 Task: Add Attachment from computer to Card Card0000000077 in Board Board0000000020 in Workspace WS0000000007 in Trello. Add Cover Purple to Card Card0000000077 in Board Board0000000020 in Workspace WS0000000007 in Trello. Add "Move Card To …" Button titled Button0000000077 to "top" of the list "To Do" to Card Card0000000077 in Board Board0000000020 in Workspace WS0000000007 in Trello. Add Description DS0000000077 to Card Card0000000077 in Board Board0000000020 in Workspace WS0000000007 in Trello. Add Comment CM0000000077 to Card Card0000000077 in Board Board0000000020 in Workspace WS0000000007 in Trello
Action: Mouse moved to (574, 57)
Screenshot: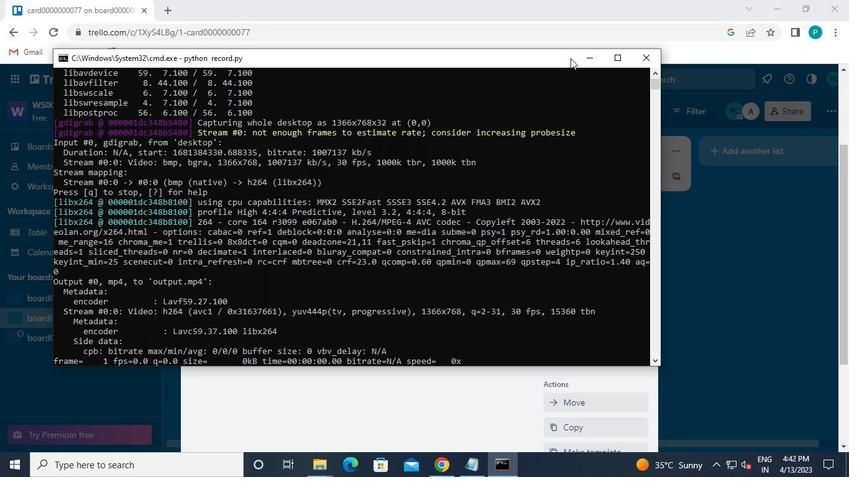 
Action: Mouse pressed left at (574, 57)
Screenshot: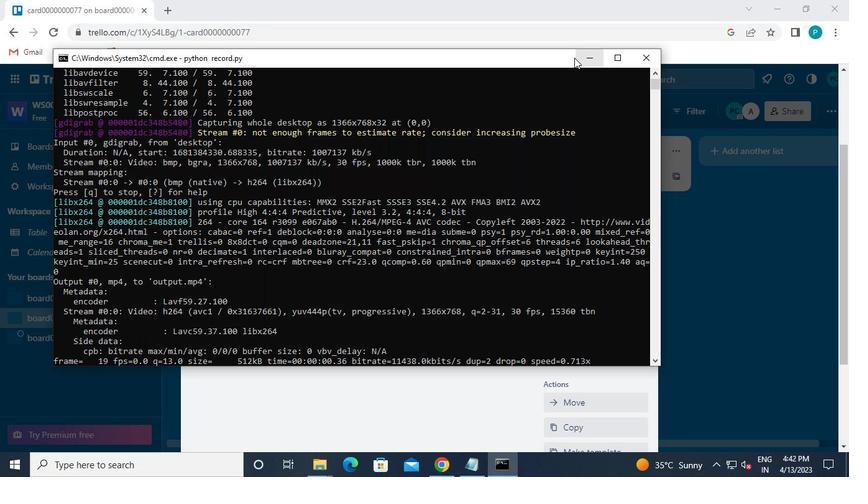 
Action: Mouse moved to (565, 192)
Screenshot: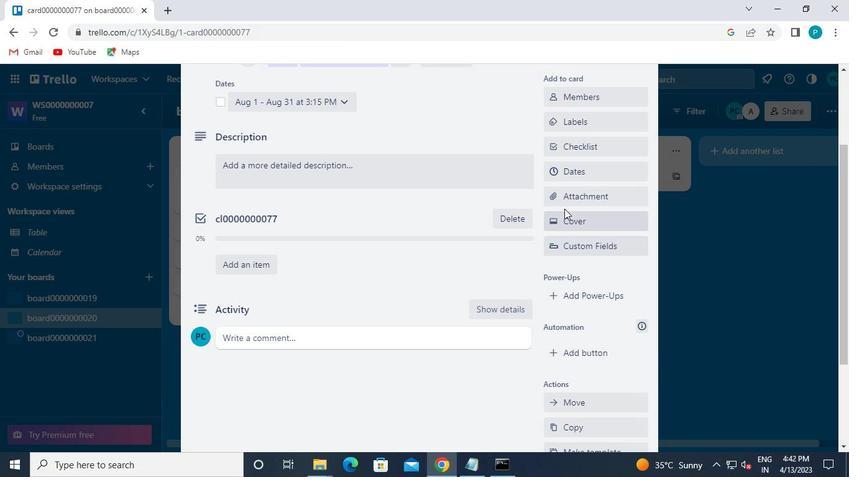 
Action: Mouse pressed left at (565, 192)
Screenshot: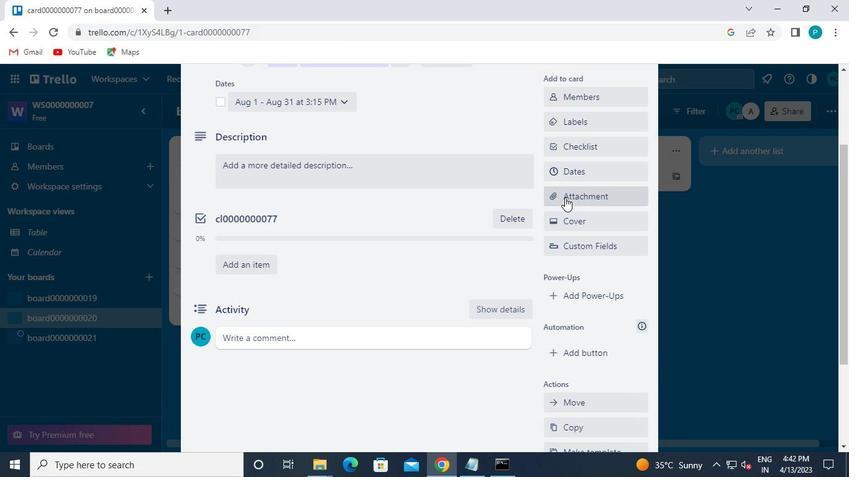 
Action: Mouse moved to (561, 134)
Screenshot: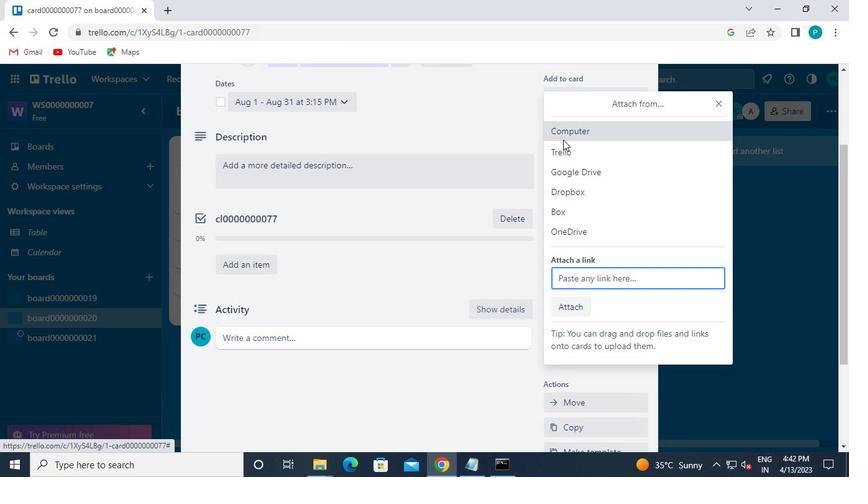
Action: Mouse pressed left at (561, 134)
Screenshot: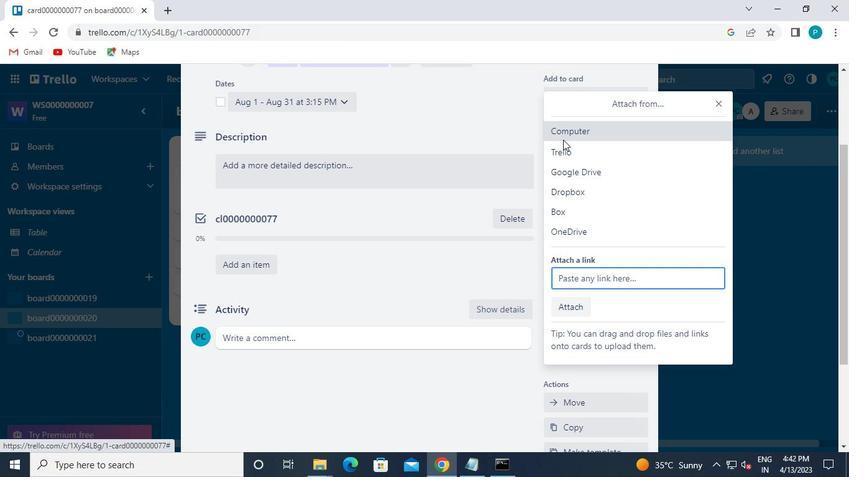 
Action: Mouse moved to (160, 92)
Screenshot: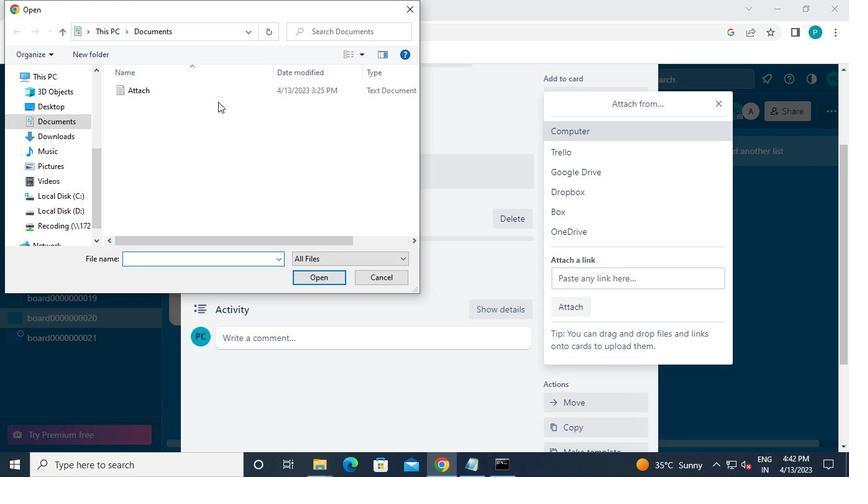 
Action: Mouse pressed left at (160, 92)
Screenshot: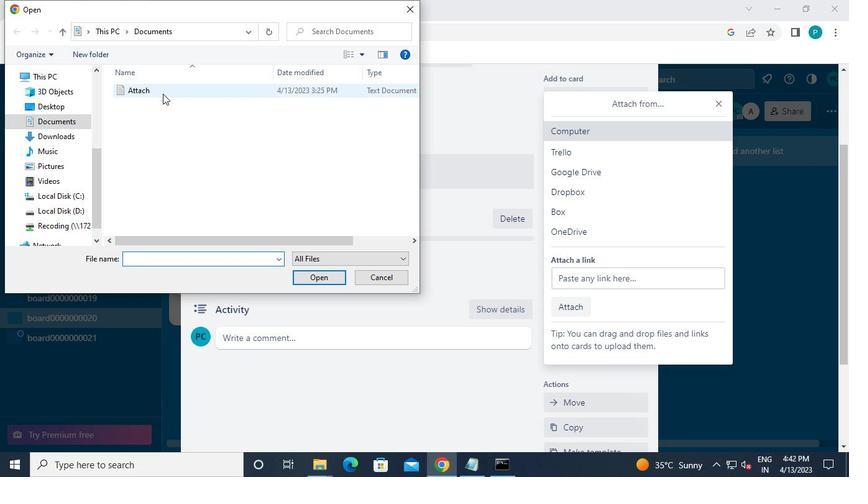
Action: Mouse moved to (332, 280)
Screenshot: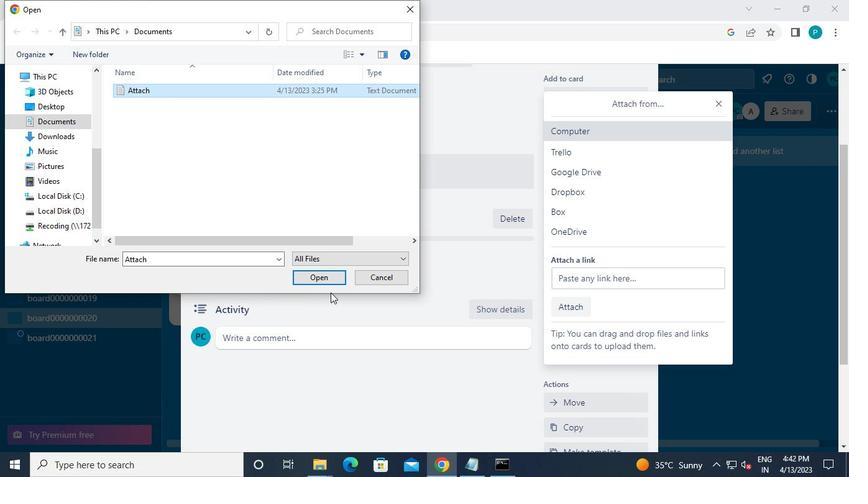 
Action: Mouse pressed left at (332, 280)
Screenshot: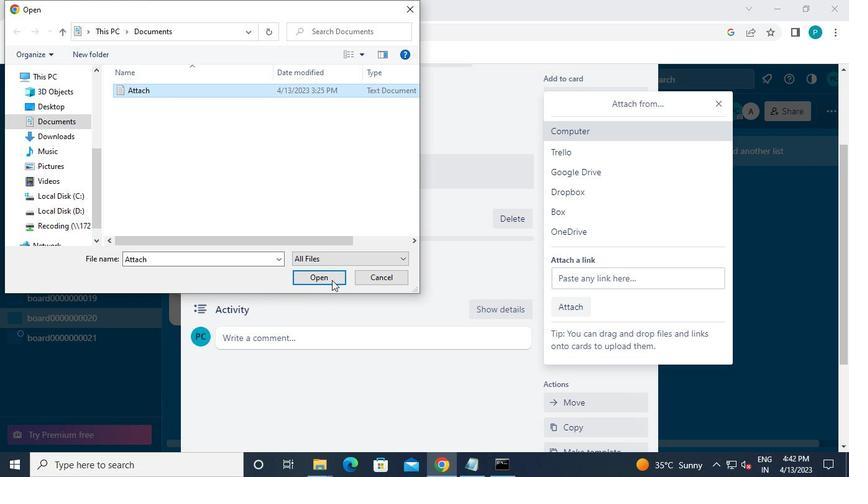 
Action: Mouse moved to (568, 218)
Screenshot: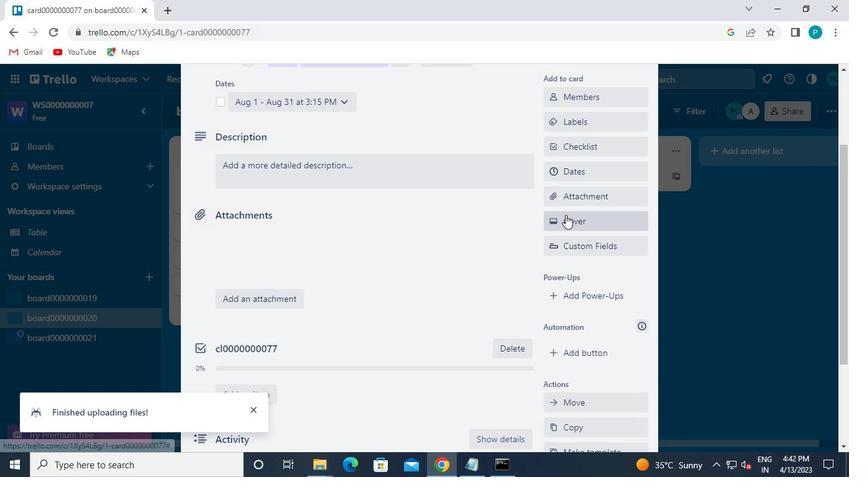 
Action: Mouse pressed left at (568, 218)
Screenshot: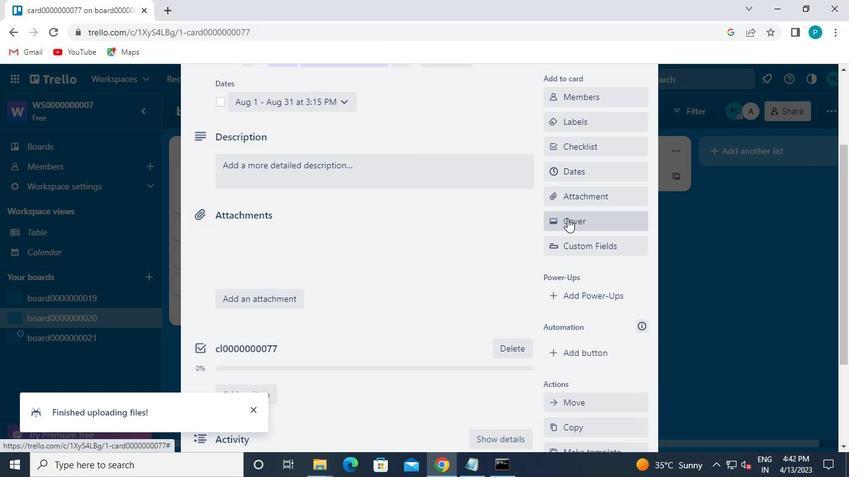 
Action: Mouse moved to (702, 217)
Screenshot: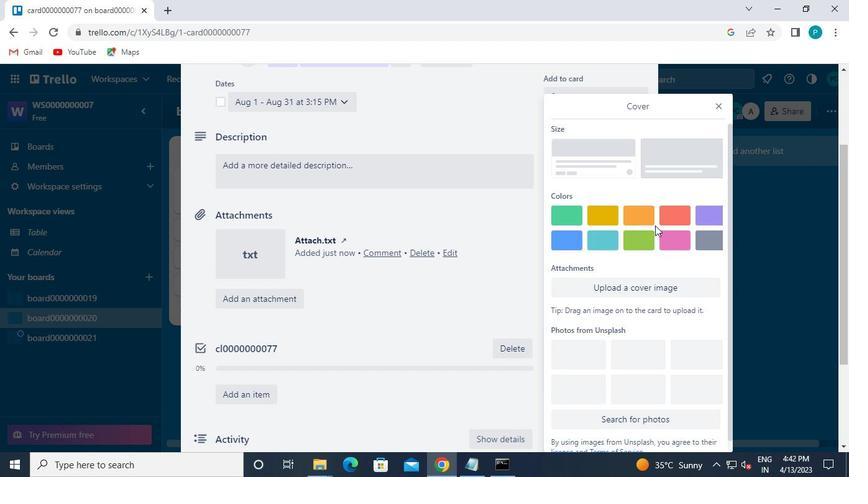 
Action: Mouse pressed left at (702, 217)
Screenshot: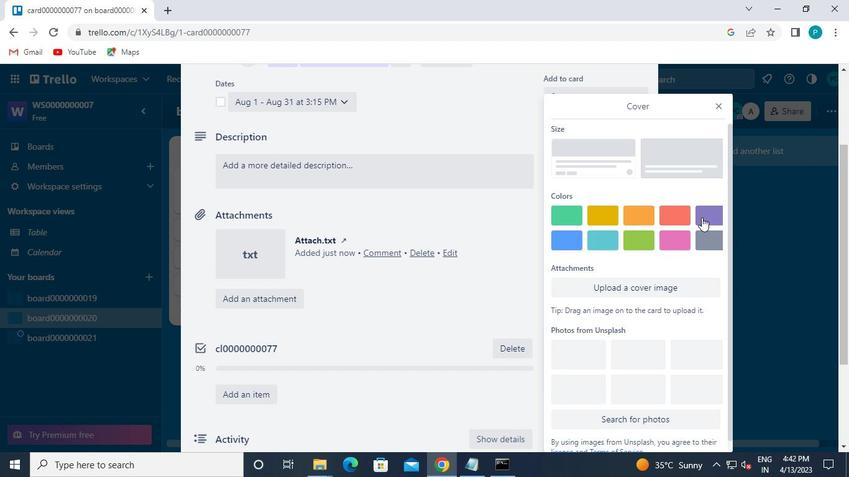 
Action: Mouse moved to (713, 108)
Screenshot: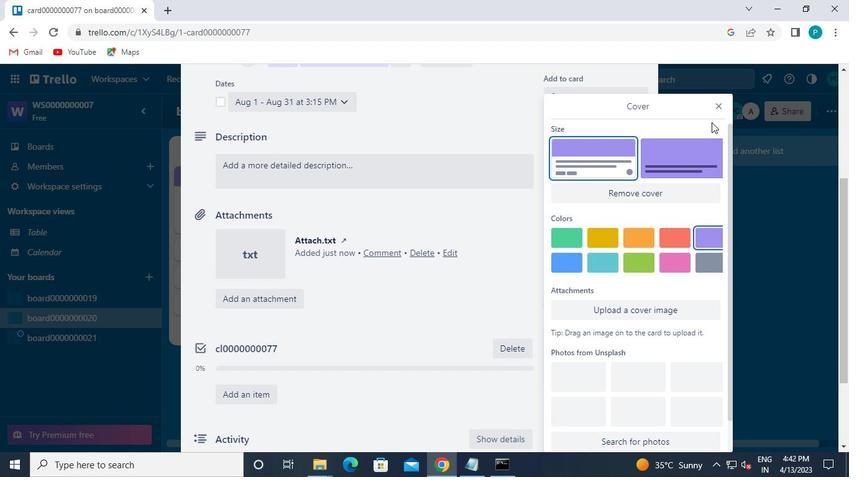 
Action: Mouse pressed left at (713, 108)
Screenshot: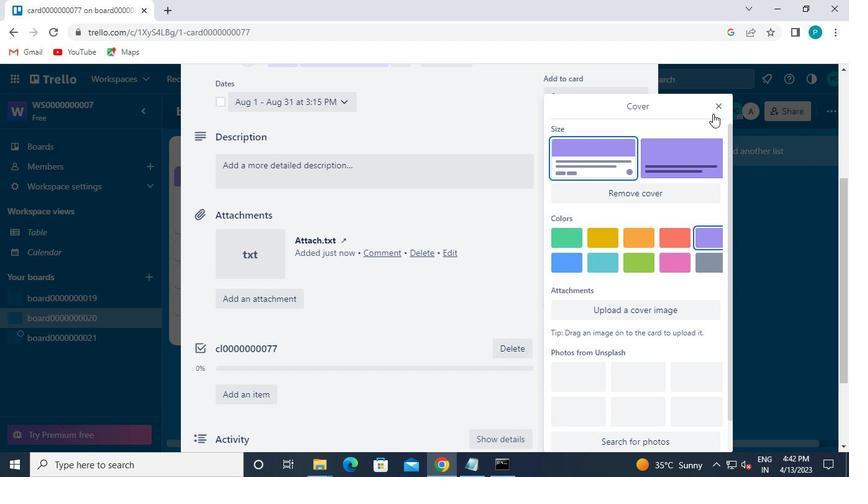 
Action: Mouse moved to (569, 325)
Screenshot: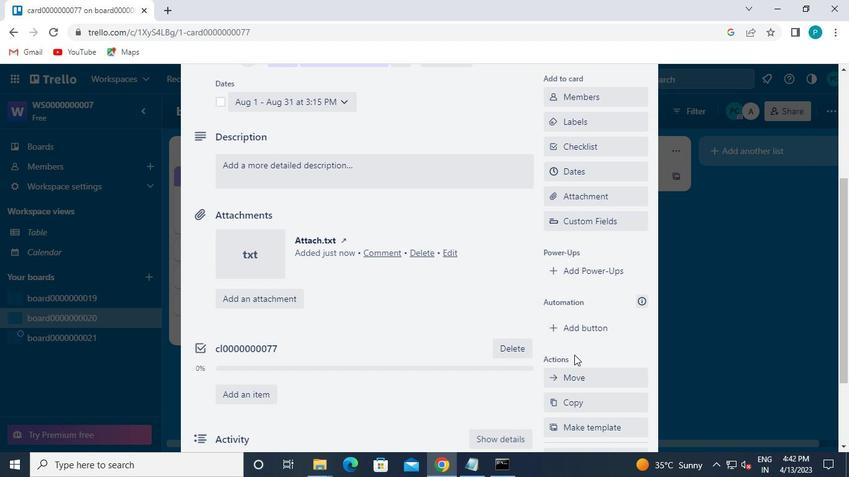 
Action: Mouse pressed left at (569, 325)
Screenshot: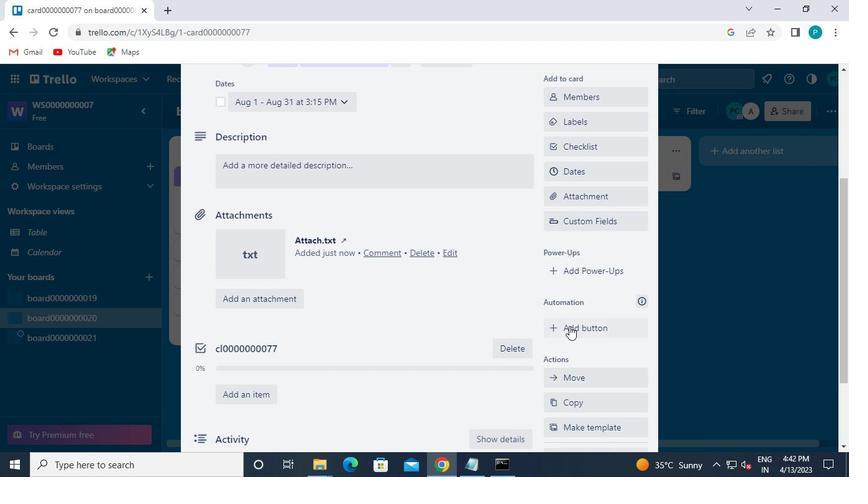 
Action: Mouse moved to (584, 158)
Screenshot: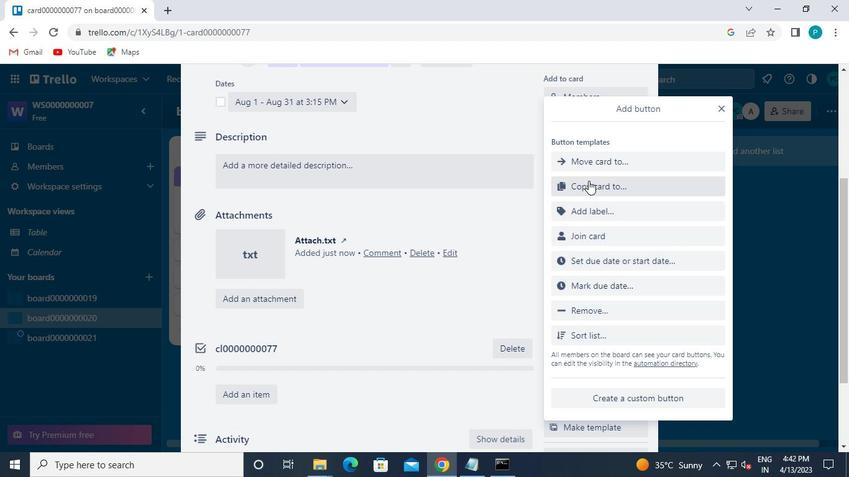 
Action: Mouse pressed left at (584, 158)
Screenshot: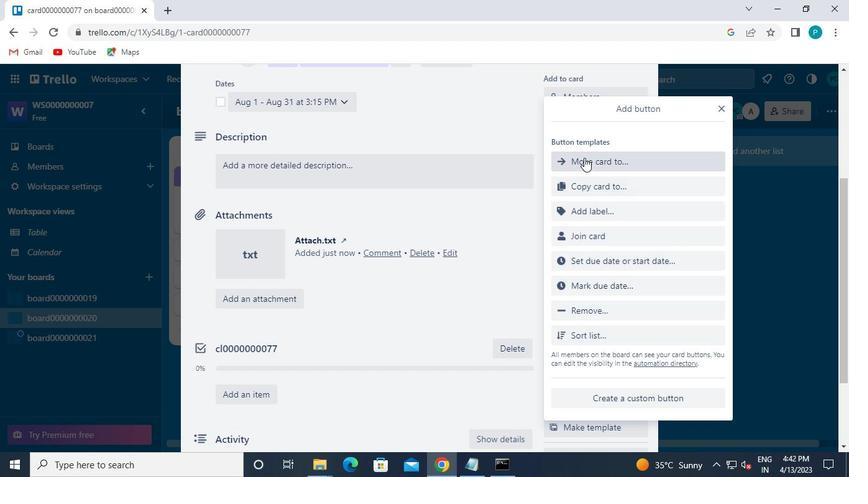 
Action: Mouse moved to (591, 159)
Screenshot: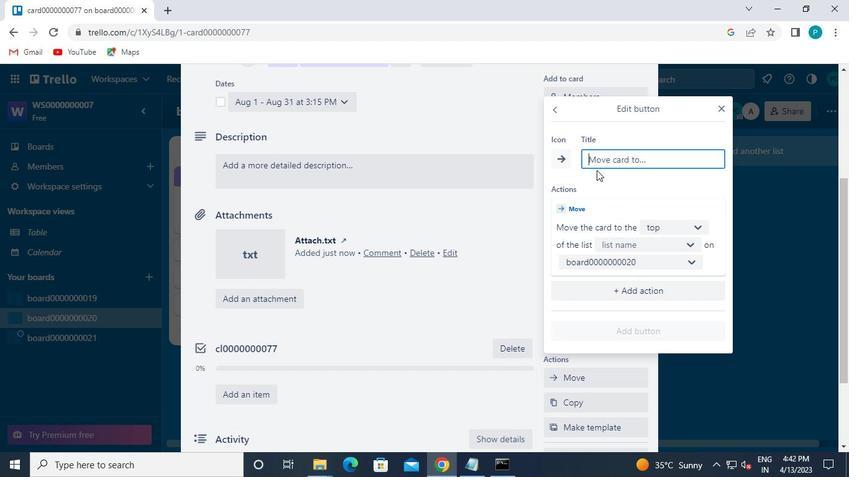 
Action: Mouse pressed left at (591, 159)
Screenshot: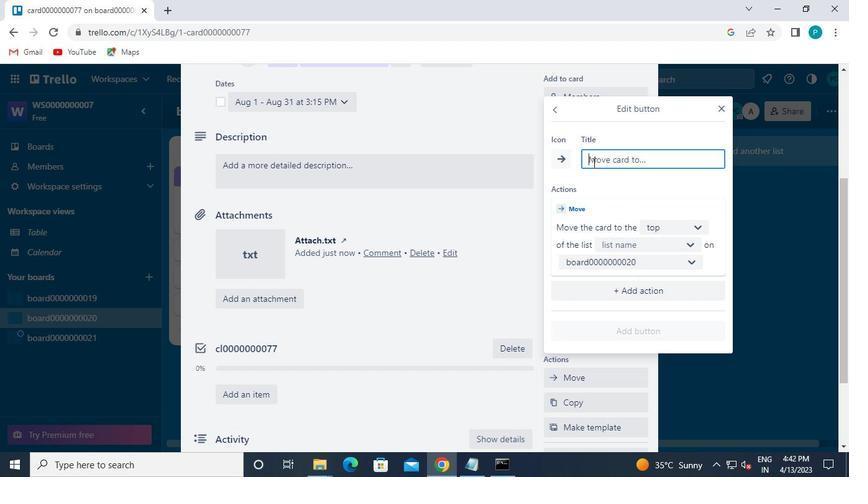 
Action: Keyboard b
Screenshot: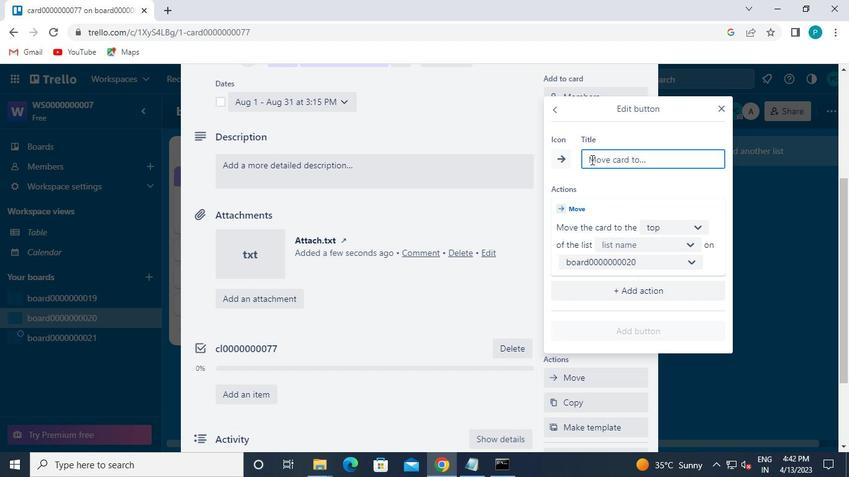 
Action: Keyboard u
Screenshot: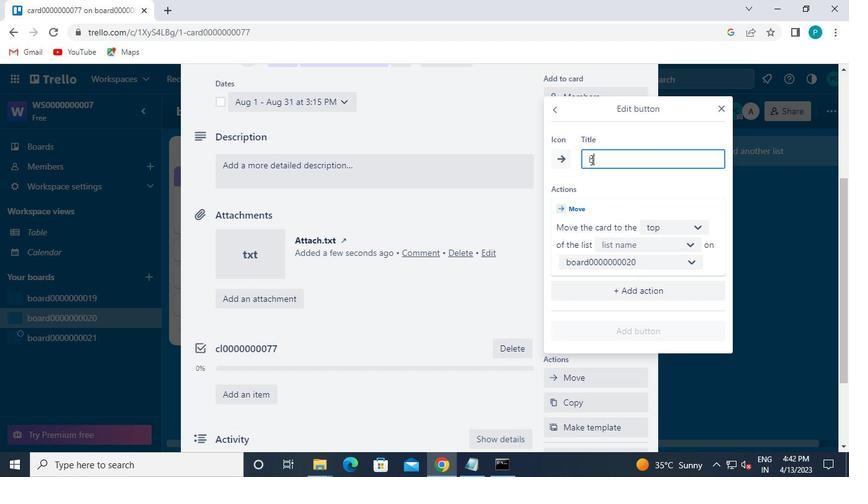 
Action: Keyboard t
Screenshot: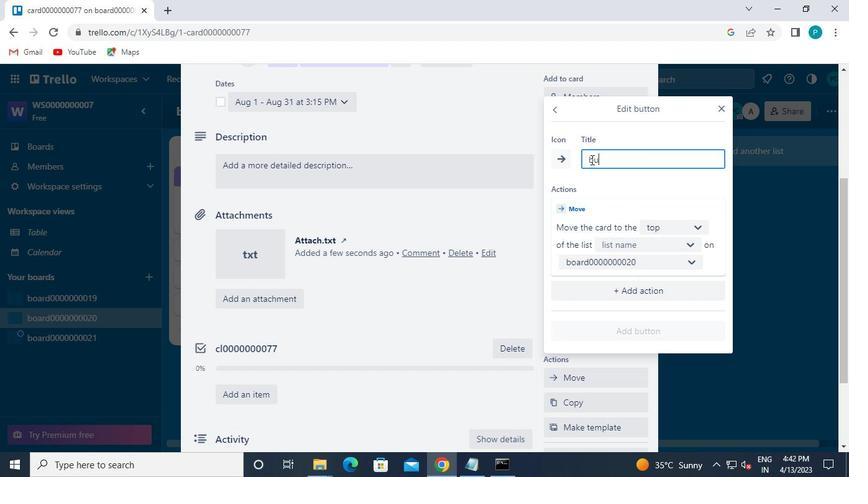 
Action: Keyboard t
Screenshot: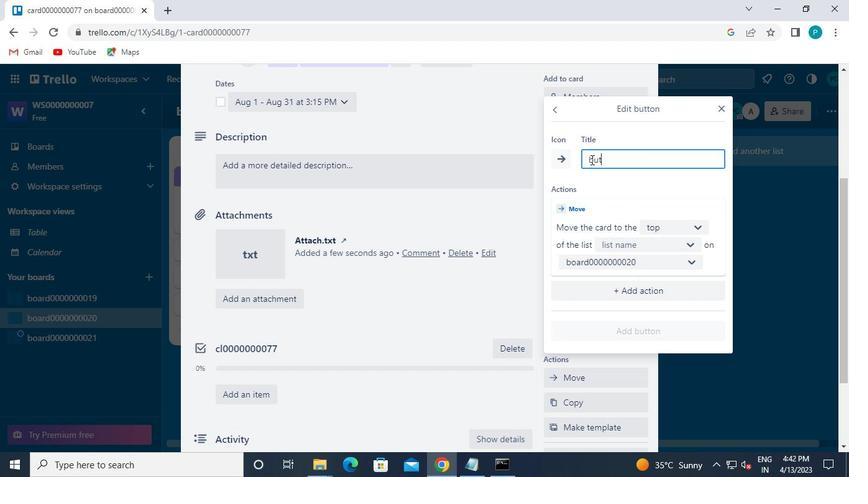 
Action: Keyboard o
Screenshot: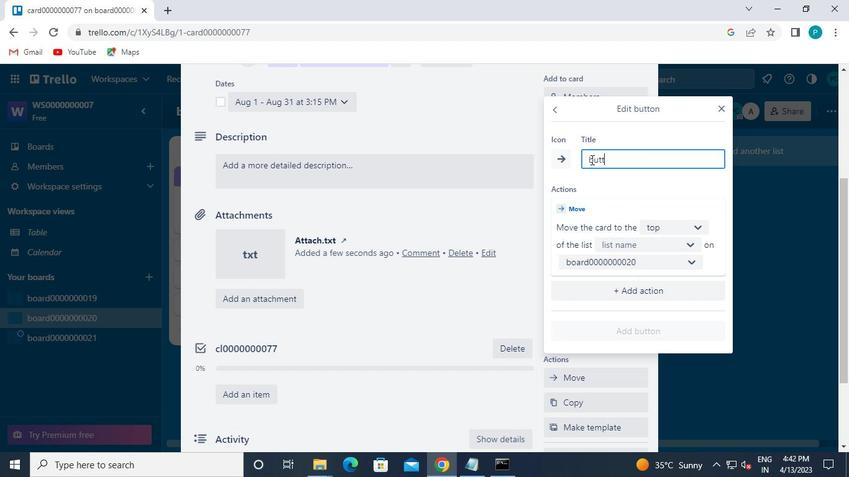 
Action: Keyboard n
Screenshot: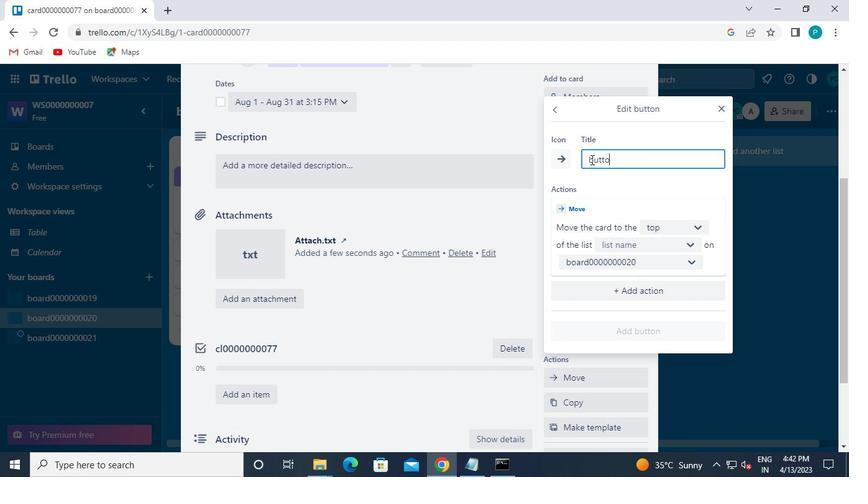 
Action: Keyboard 0
Screenshot: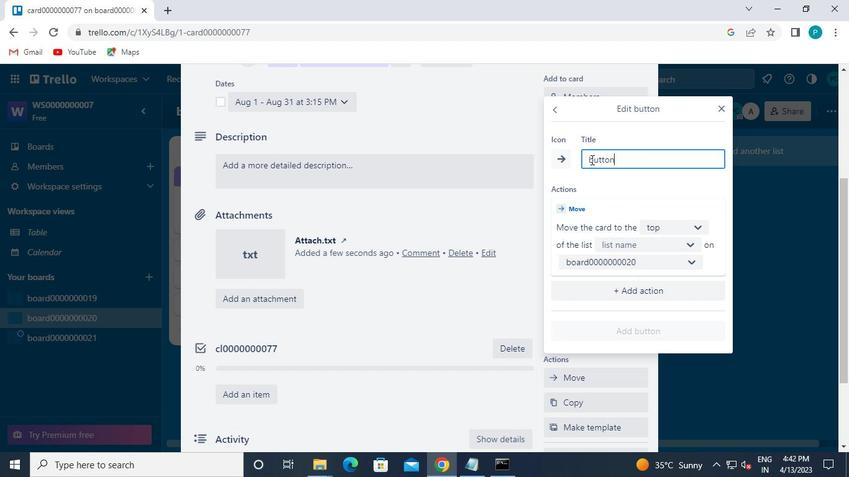 
Action: Keyboard 0
Screenshot: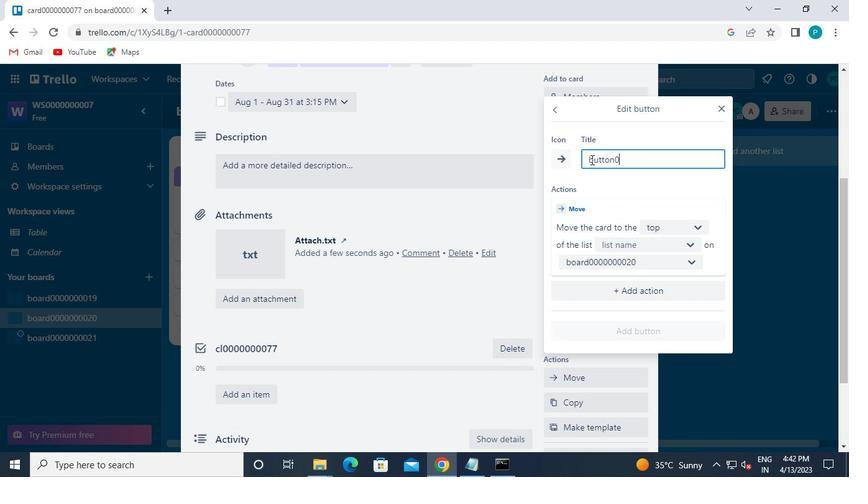 
Action: Keyboard 0
Screenshot: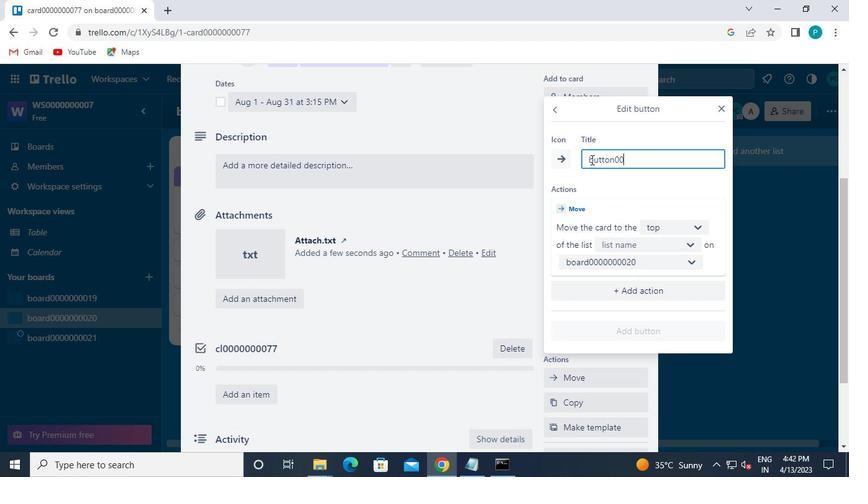 
Action: Keyboard 0
Screenshot: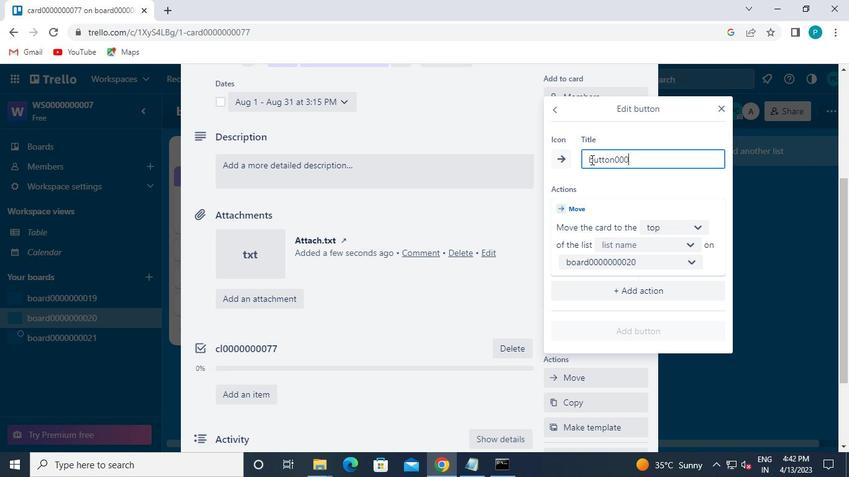 
Action: Keyboard 0
Screenshot: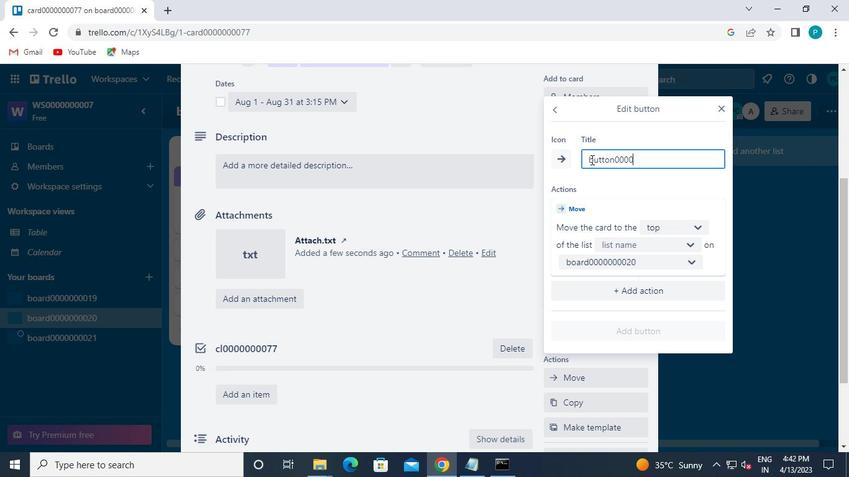 
Action: Keyboard 0
Screenshot: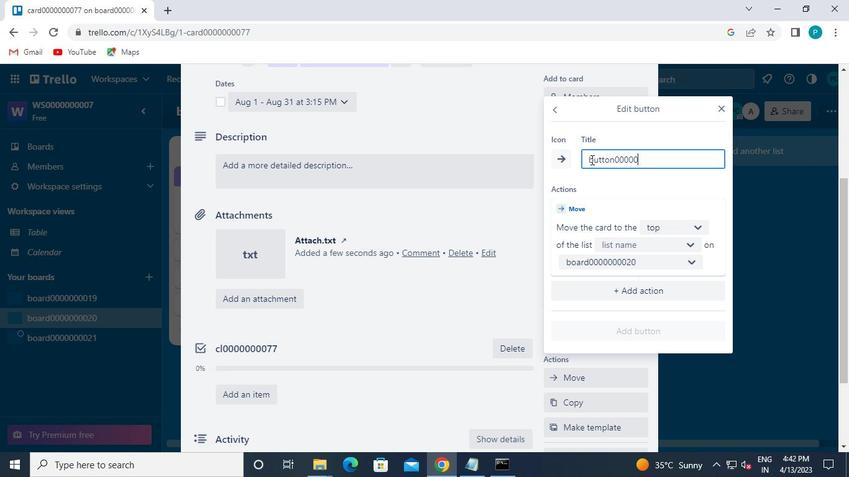 
Action: Keyboard 0
Screenshot: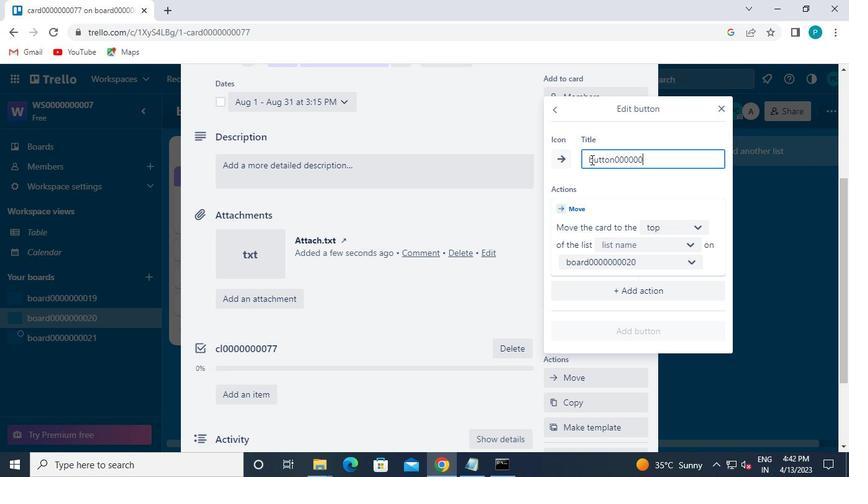 
Action: Keyboard 0
Screenshot: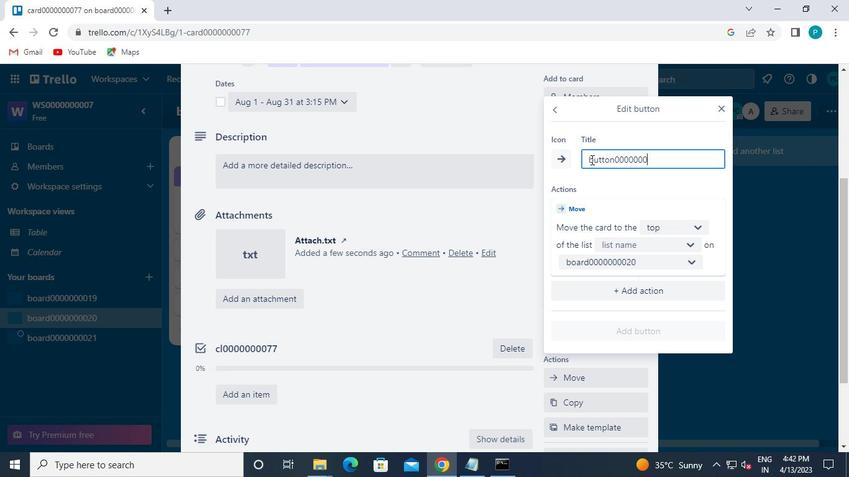 
Action: Keyboard 7
Screenshot: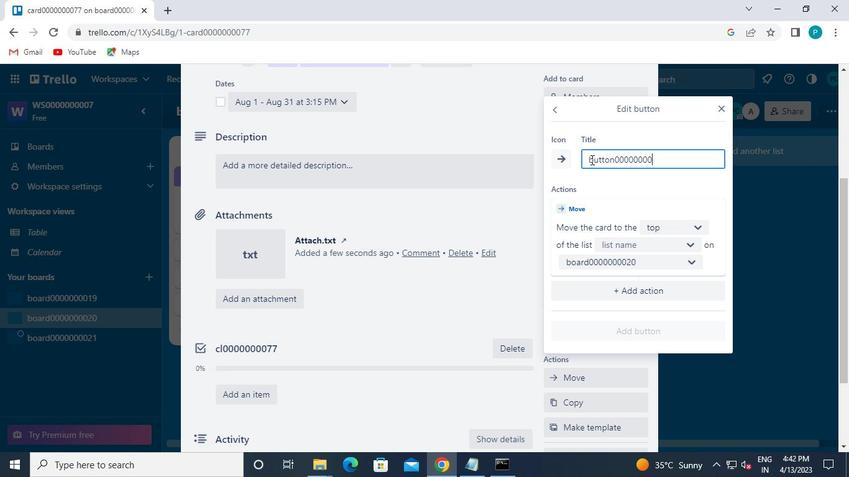 
Action: Keyboard 7
Screenshot: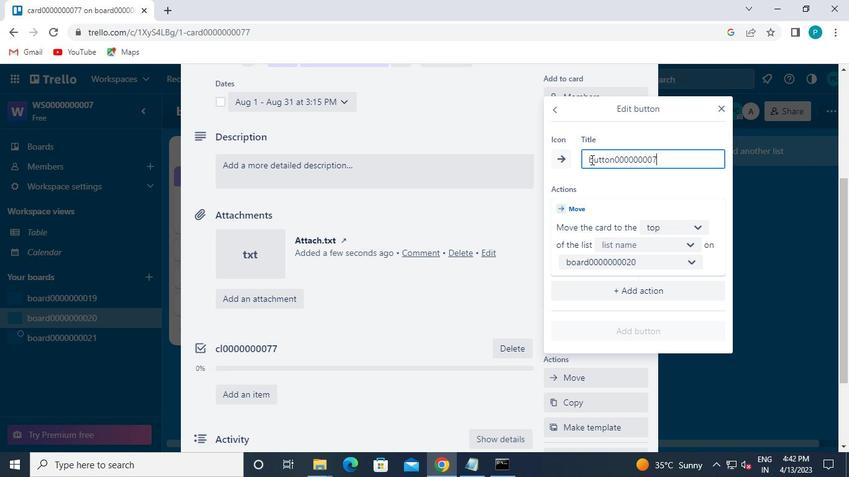
Action: Mouse moved to (668, 241)
Screenshot: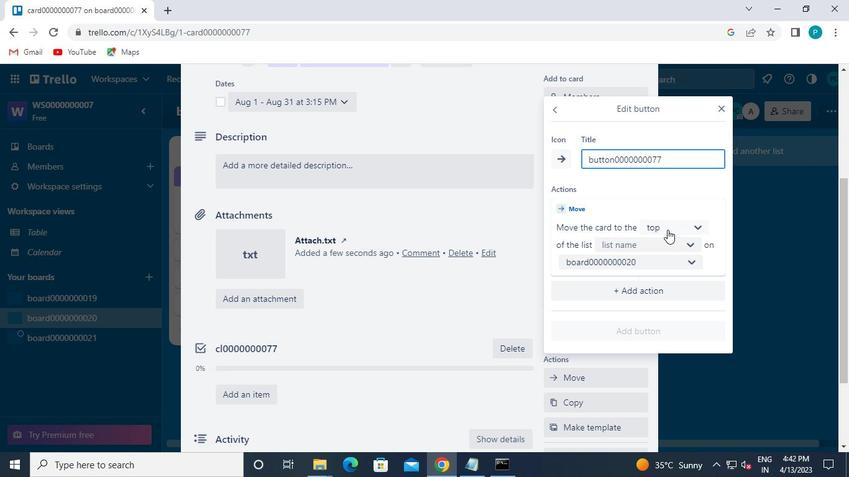 
Action: Mouse pressed left at (668, 241)
Screenshot: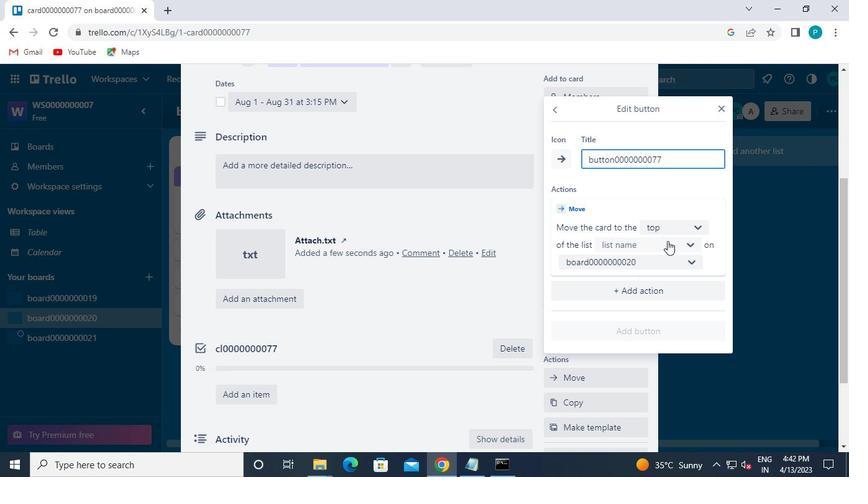 
Action: Mouse moved to (663, 277)
Screenshot: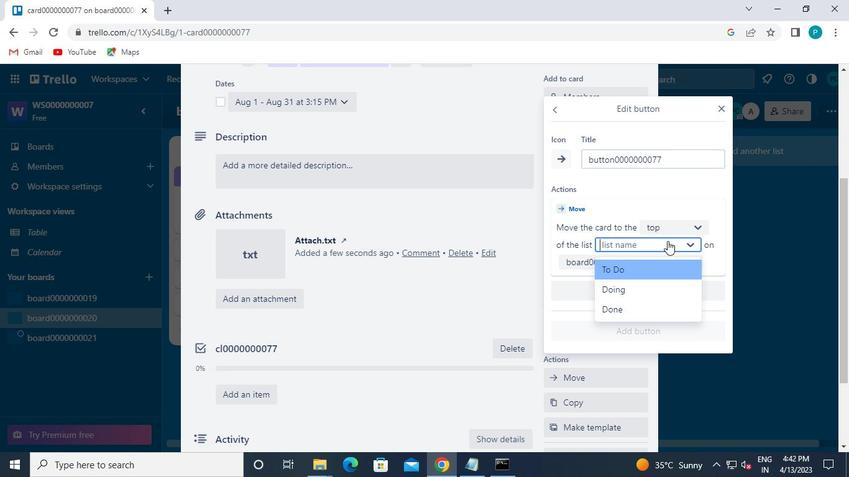 
Action: Mouse pressed left at (663, 277)
Screenshot: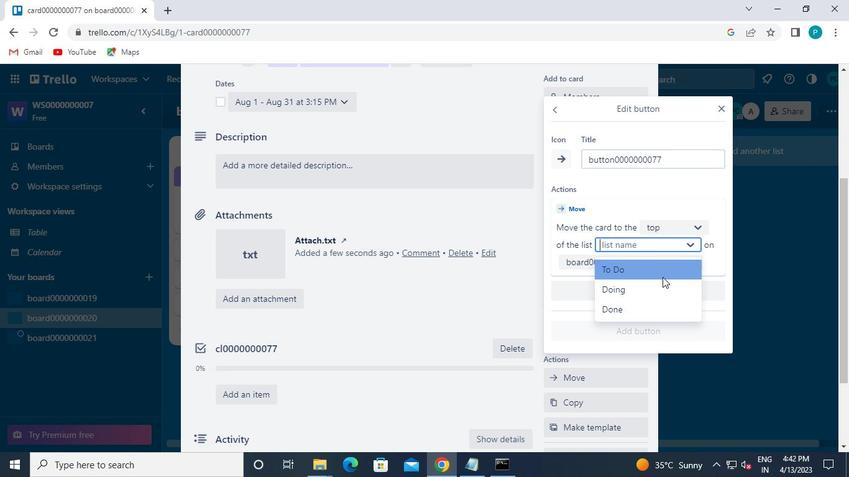 
Action: Mouse moved to (654, 328)
Screenshot: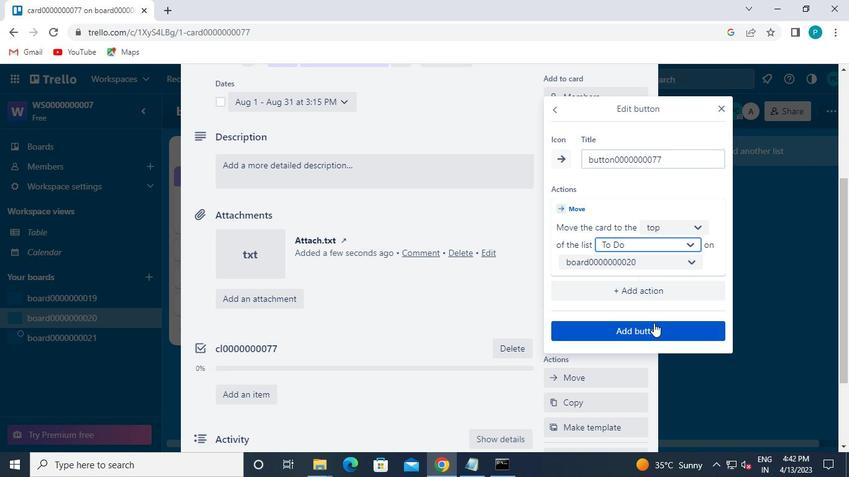 
Action: Mouse pressed left at (654, 328)
Screenshot: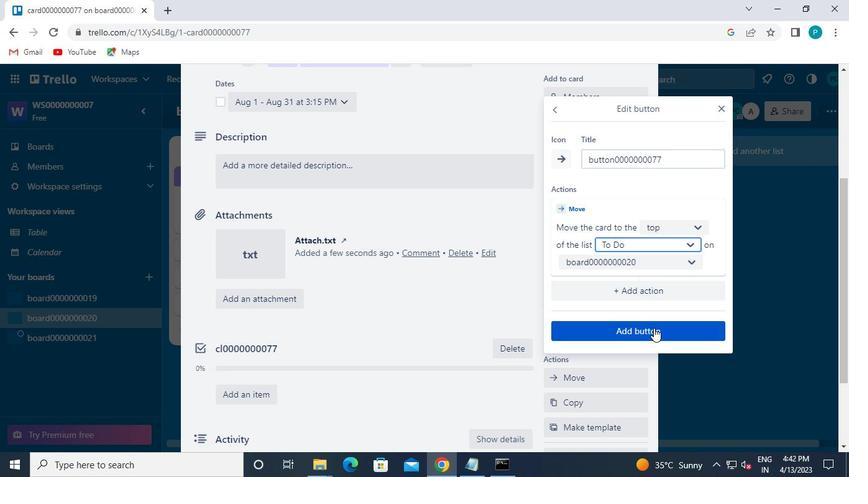 
Action: Mouse moved to (278, 168)
Screenshot: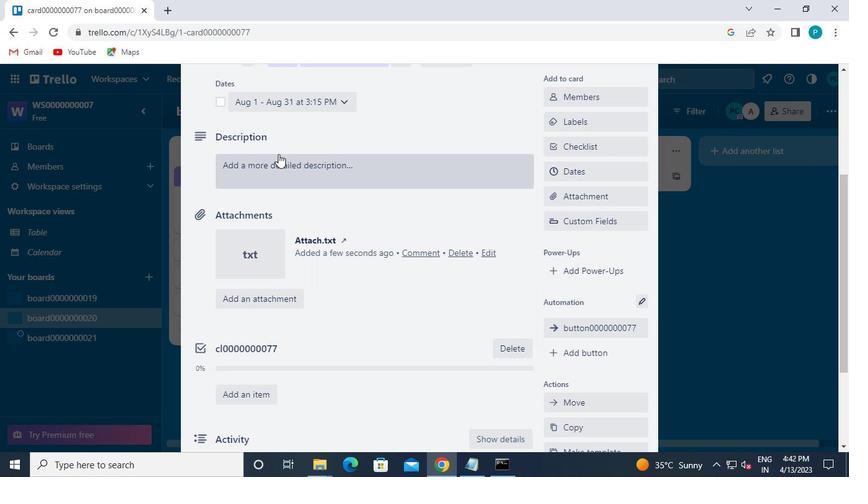 
Action: Mouse pressed left at (278, 168)
Screenshot: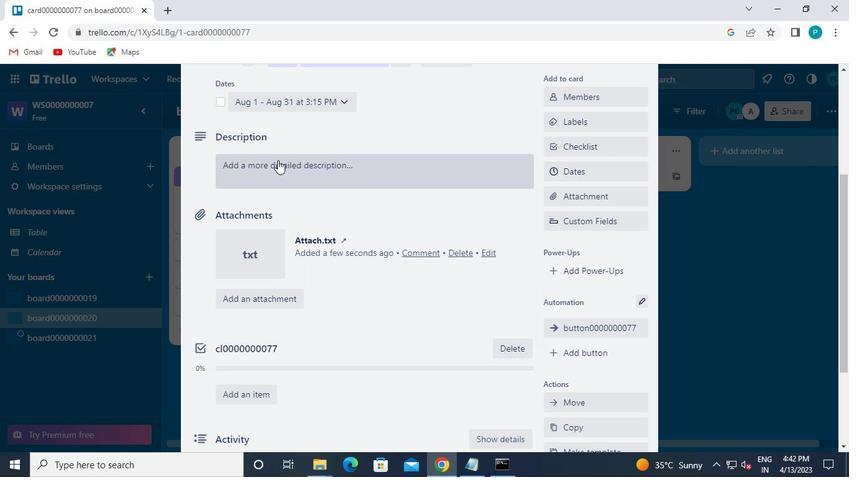 
Action: Mouse moved to (260, 202)
Screenshot: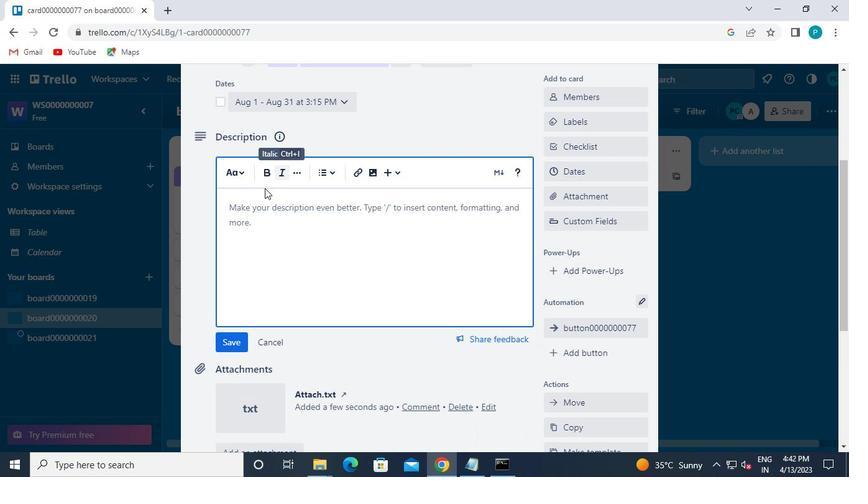 
Action: Mouse pressed left at (260, 202)
Screenshot: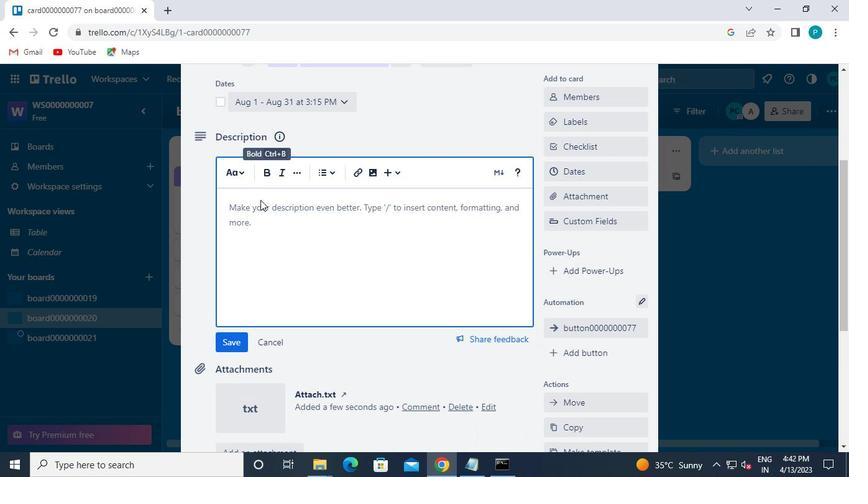
Action: Keyboard Key.caps_lock
Screenshot: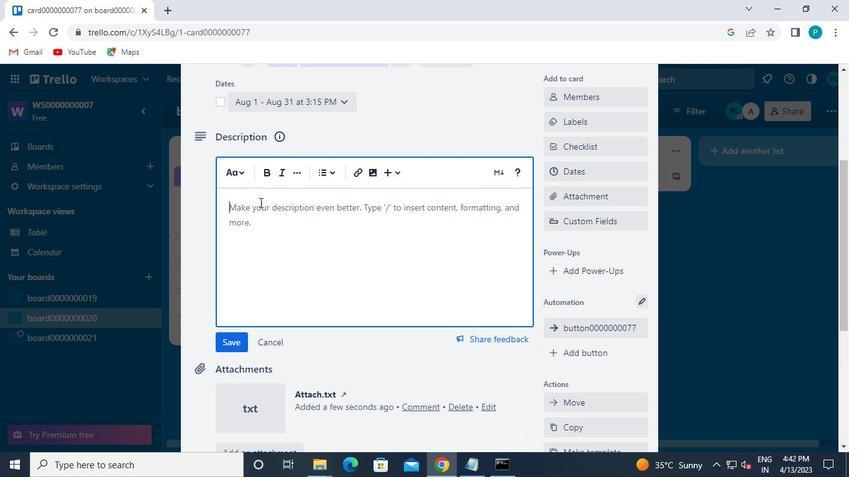 
Action: Keyboard d
Screenshot: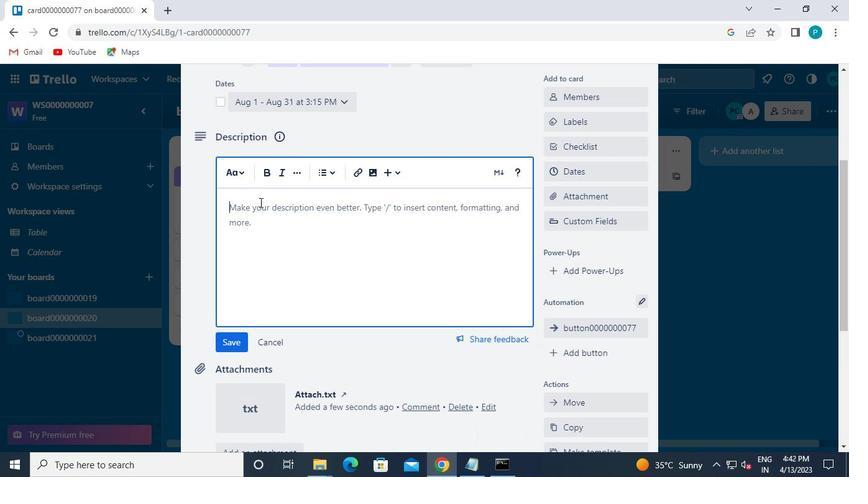 
Action: Keyboard s
Screenshot: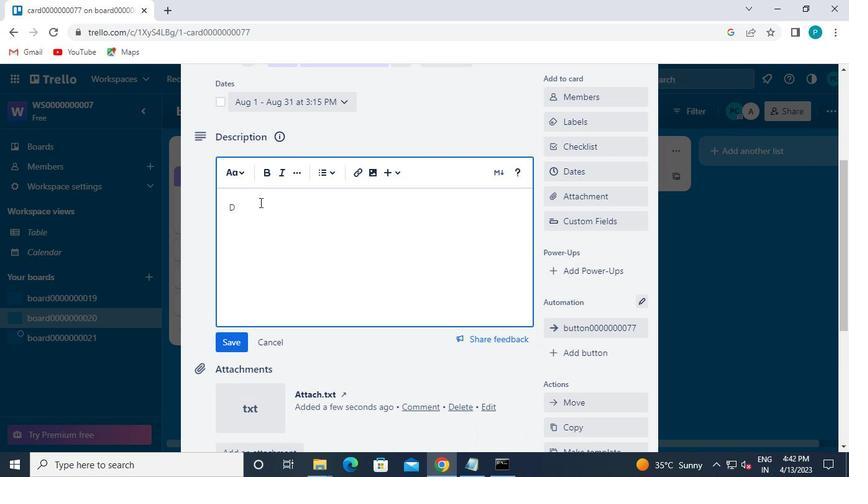 
Action: Keyboard 0
Screenshot: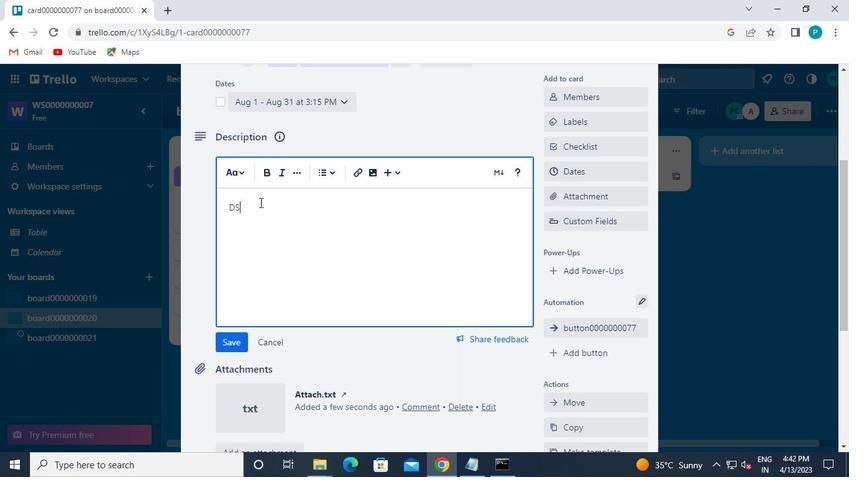 
Action: Keyboard 0
Screenshot: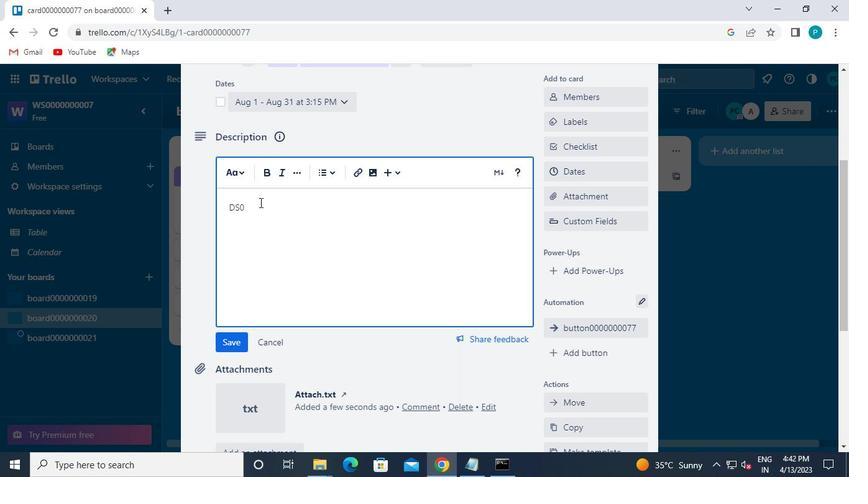 
Action: Keyboard 0
Screenshot: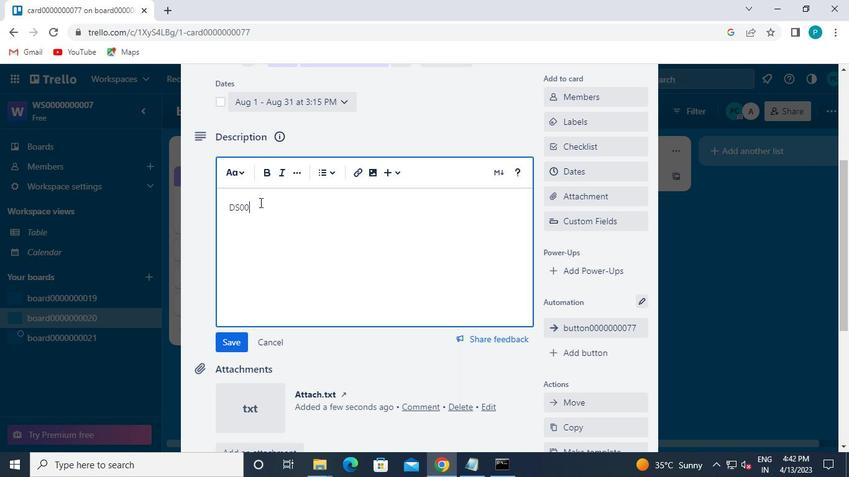 
Action: Keyboard 0
Screenshot: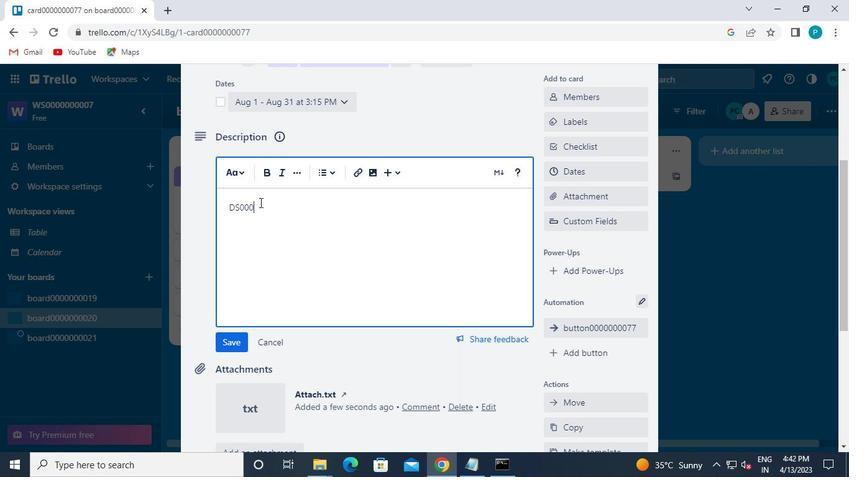 
Action: Keyboard 0
Screenshot: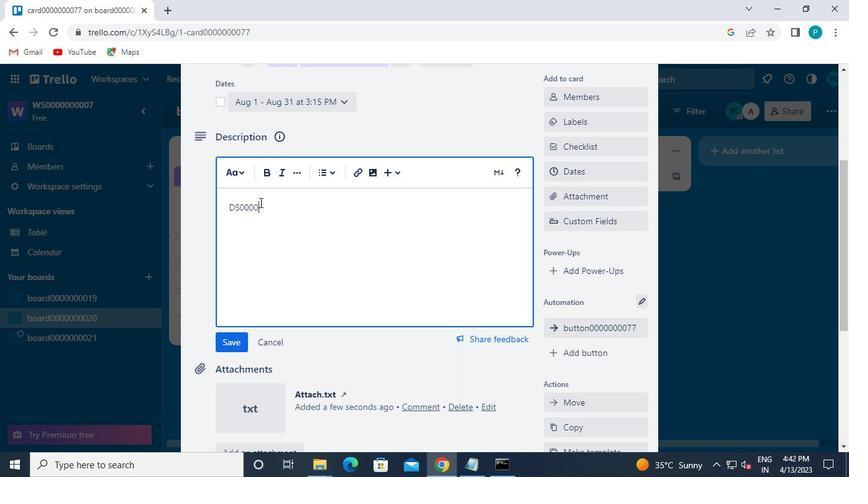 
Action: Keyboard 0
Screenshot: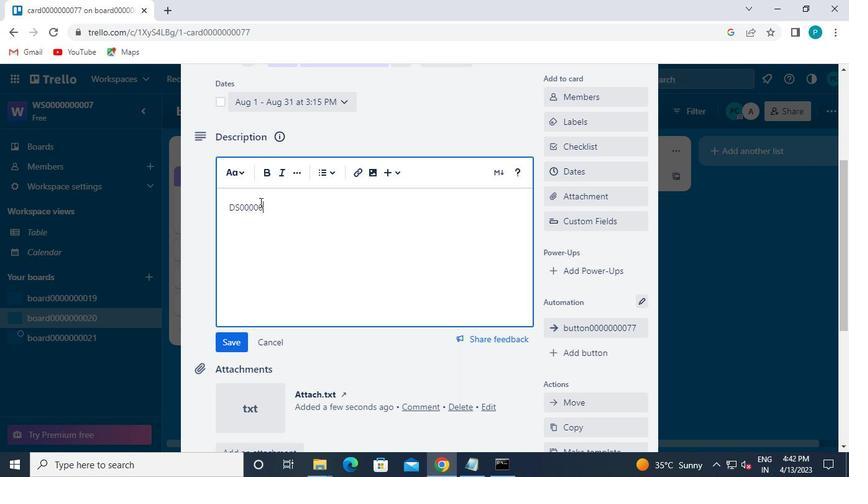 
Action: Keyboard 0
Screenshot: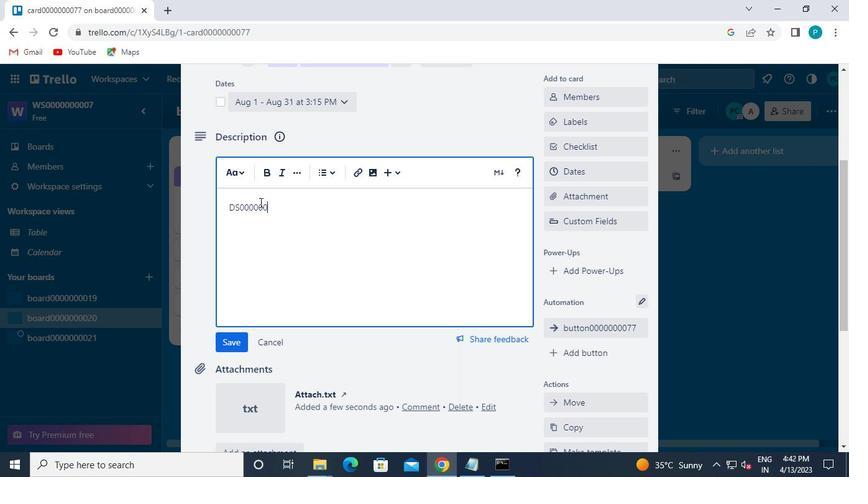 
Action: Keyboard 0
Screenshot: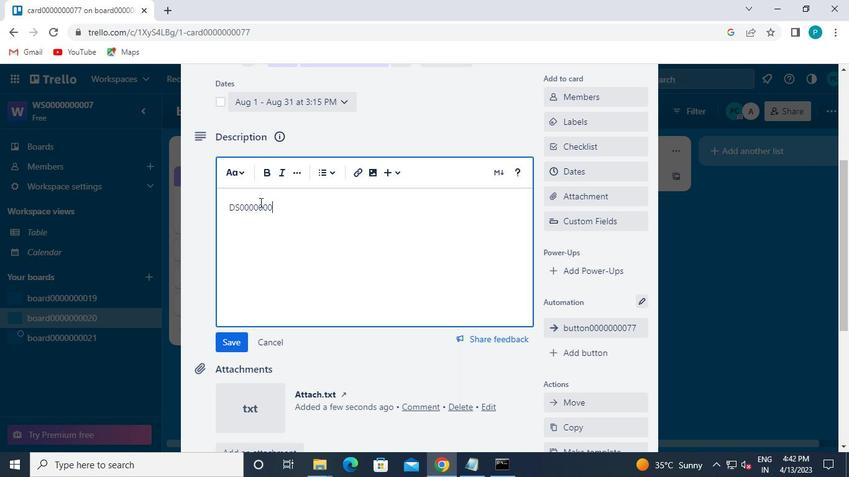 
Action: Keyboard 7
Screenshot: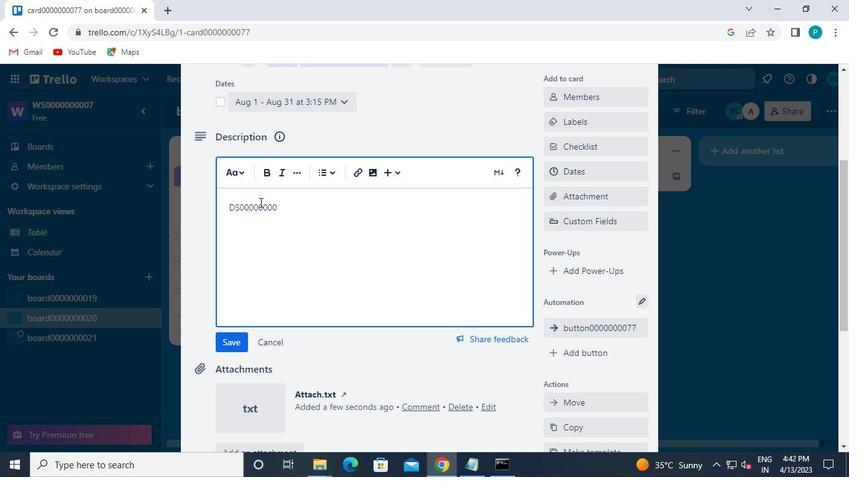 
Action: Keyboard 7
Screenshot: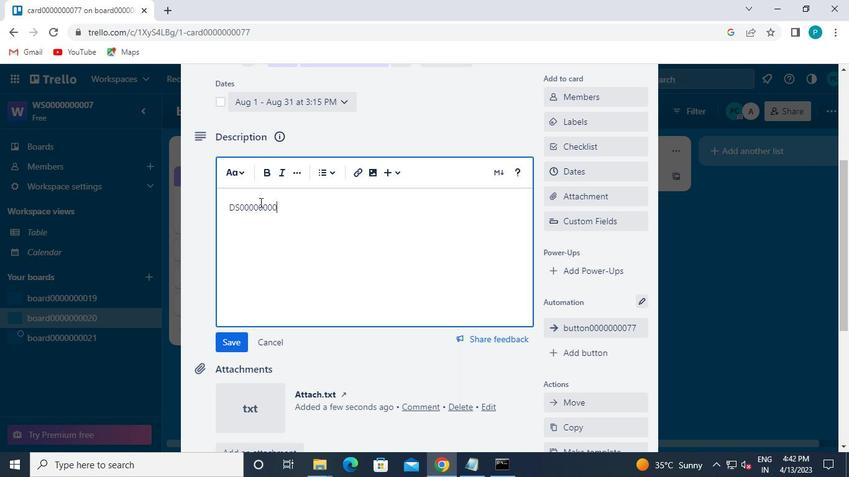 
Action: Mouse moved to (233, 341)
Screenshot: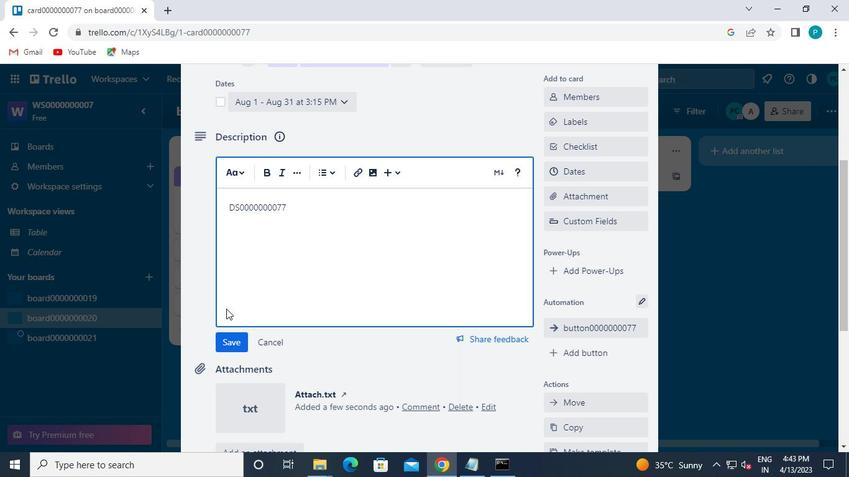 
Action: Mouse pressed left at (233, 341)
Screenshot: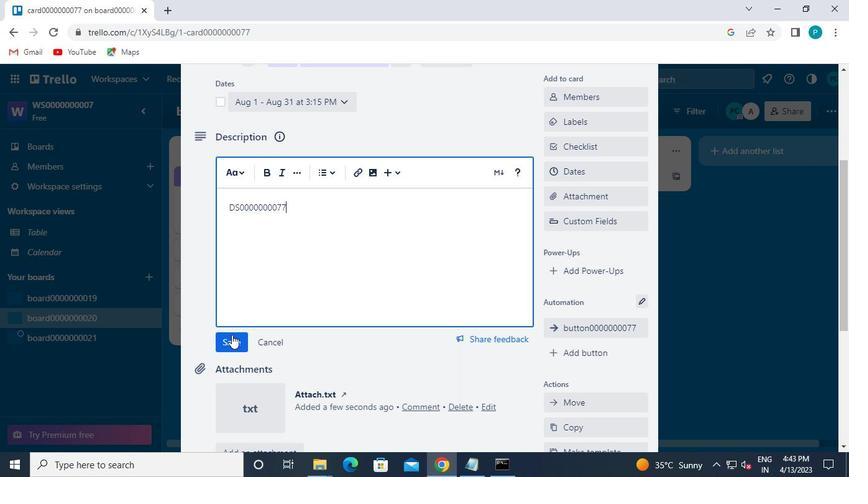 
Action: Mouse moved to (235, 315)
Screenshot: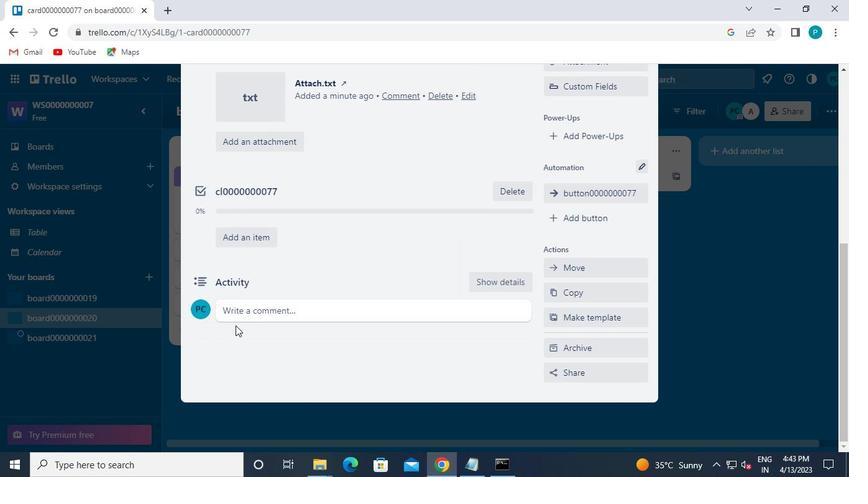 
Action: Mouse pressed left at (235, 315)
Screenshot: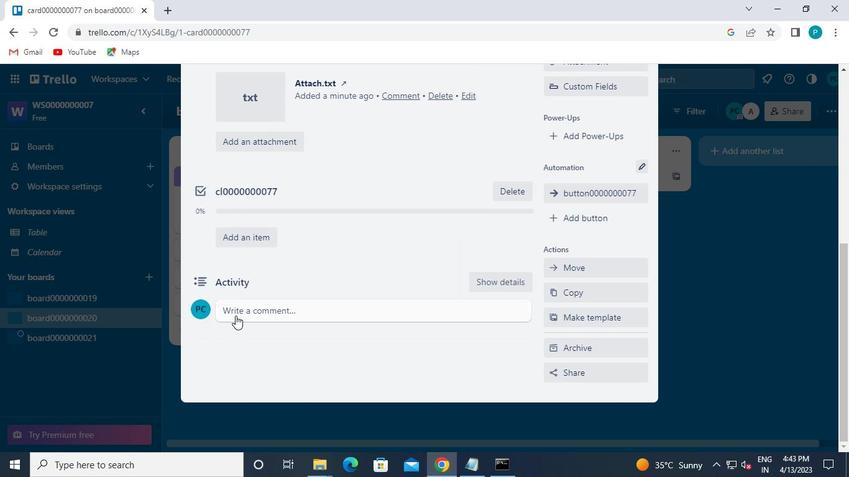 
Action: Keyboard c
Screenshot: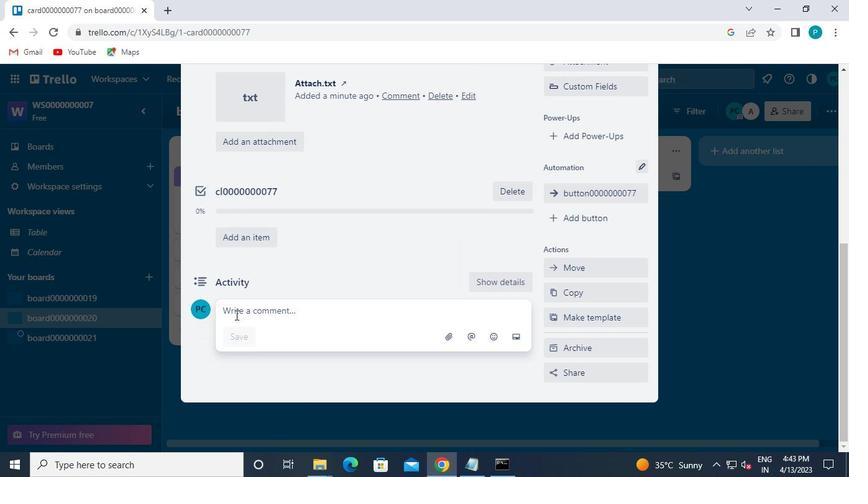 
Action: Keyboard m
Screenshot: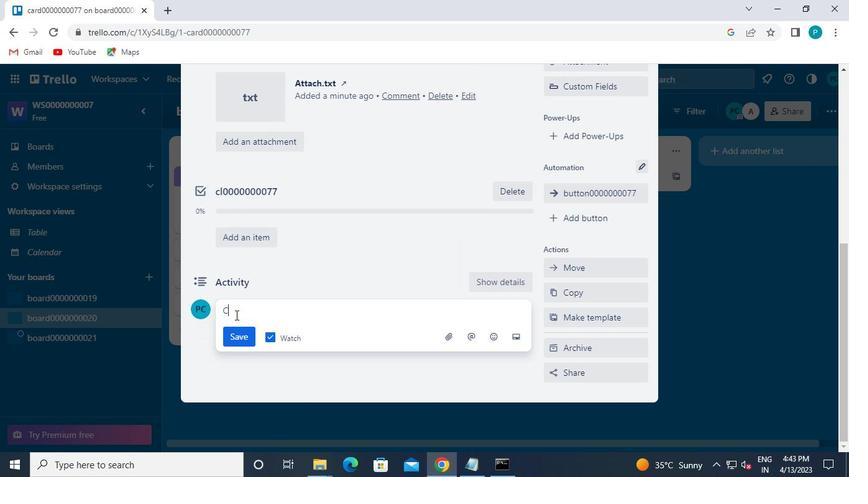 
Action: Keyboard 0
Screenshot: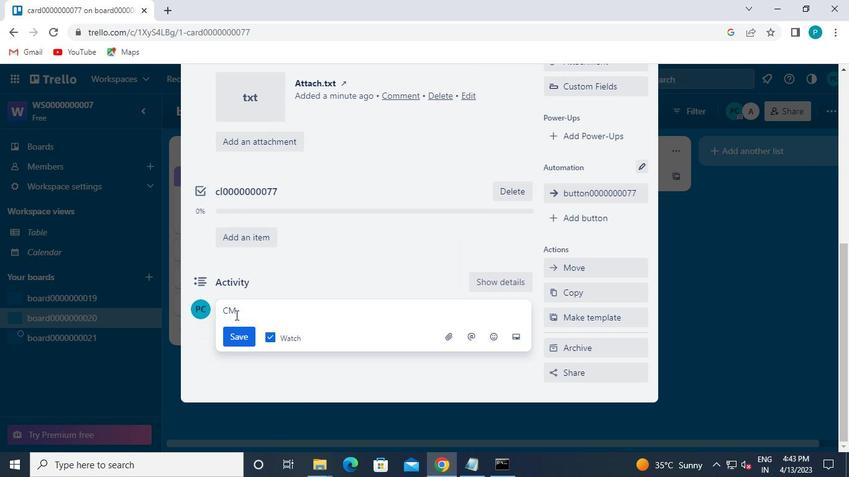
Action: Keyboard 0
Screenshot: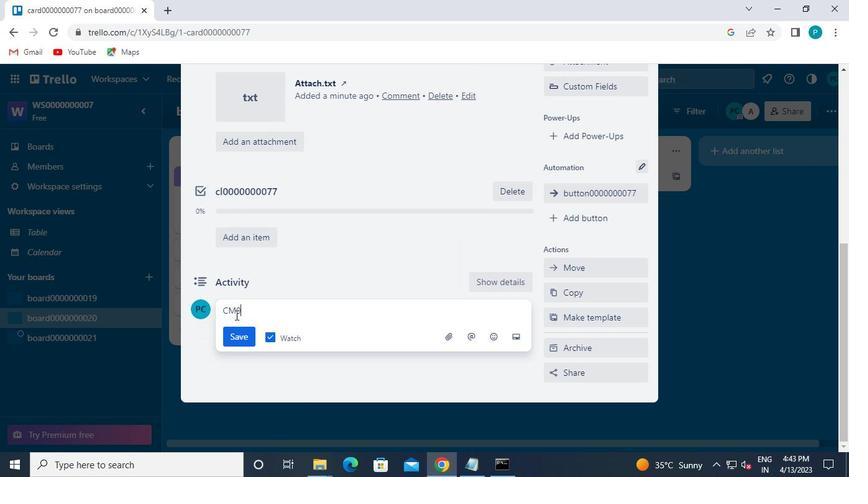 
Action: Keyboard 0
Screenshot: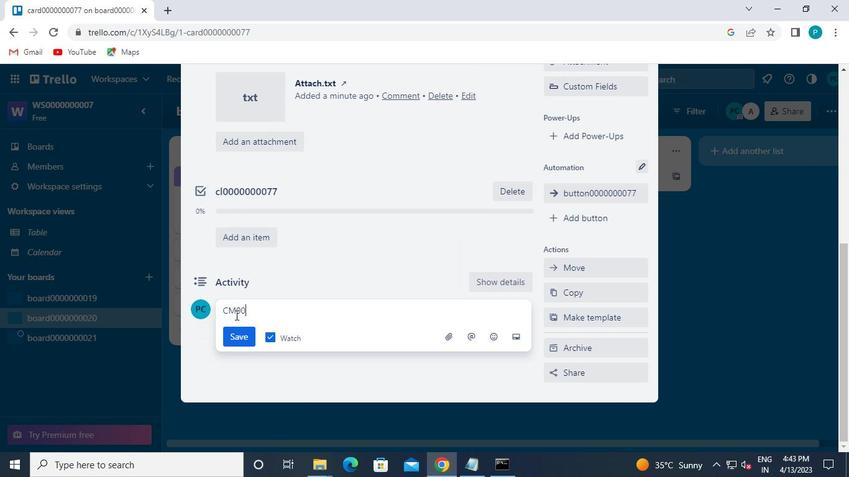 
Action: Keyboard 0
Screenshot: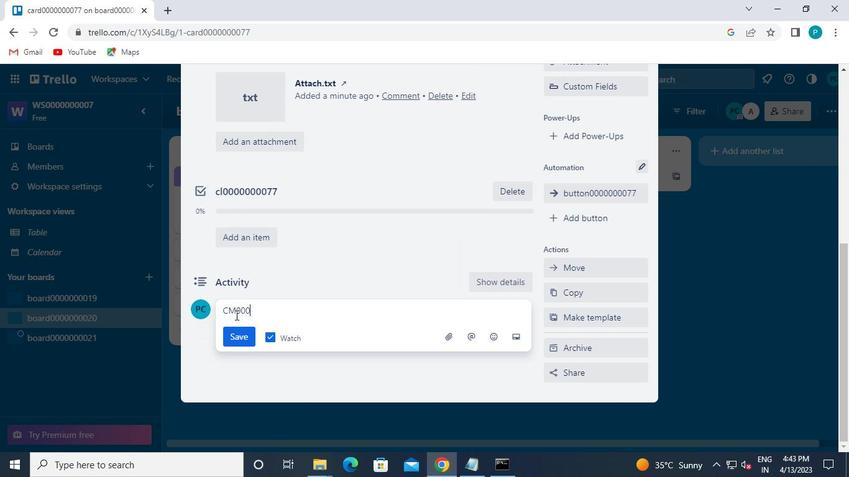 
Action: Keyboard 0
Screenshot: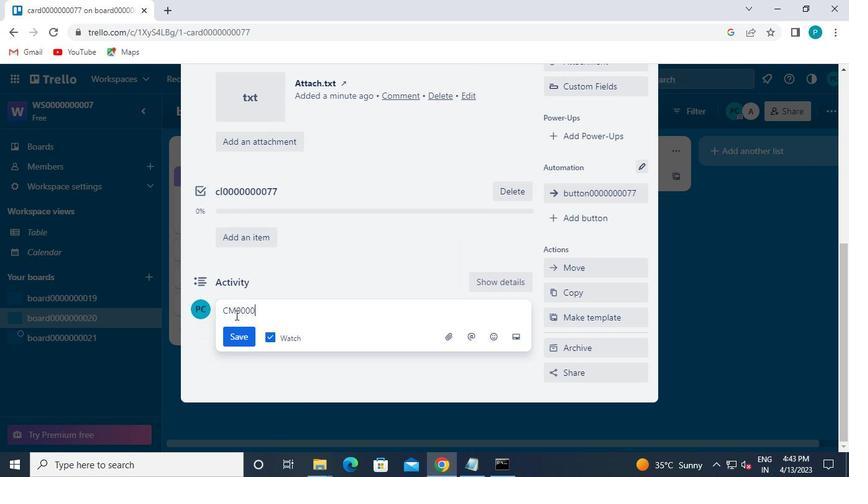 
Action: Keyboard 0
Screenshot: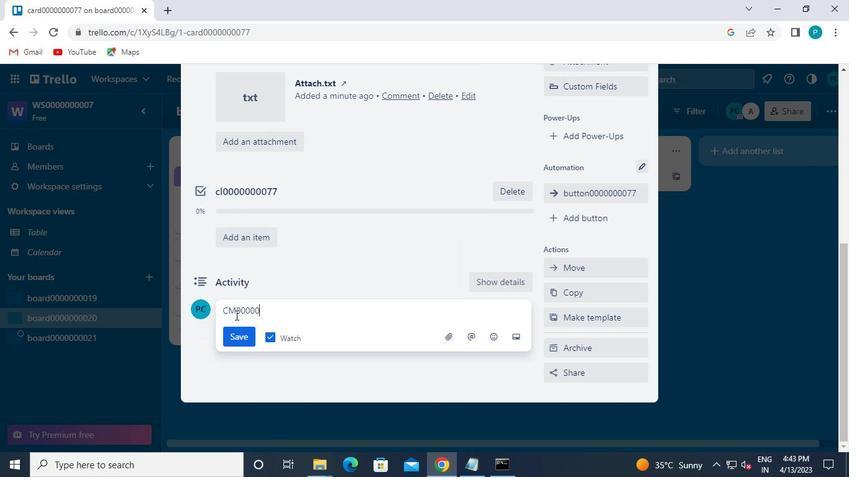 
Action: Keyboard 0
Screenshot: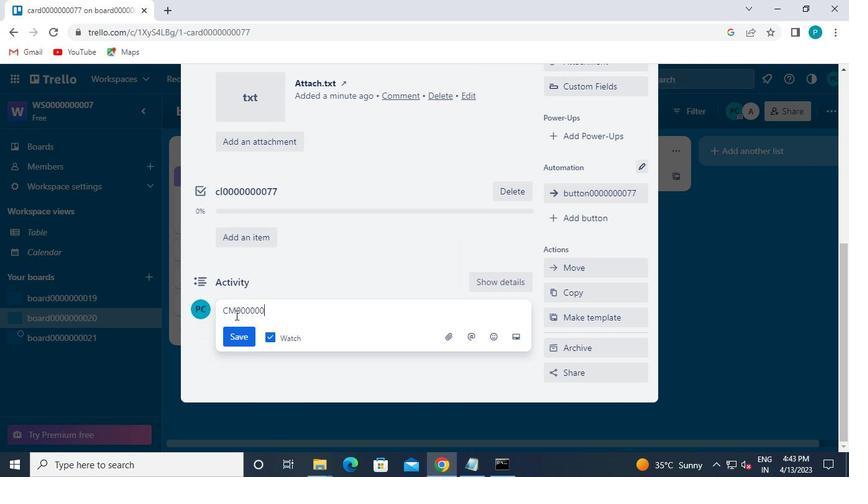 
Action: Keyboard 0
Screenshot: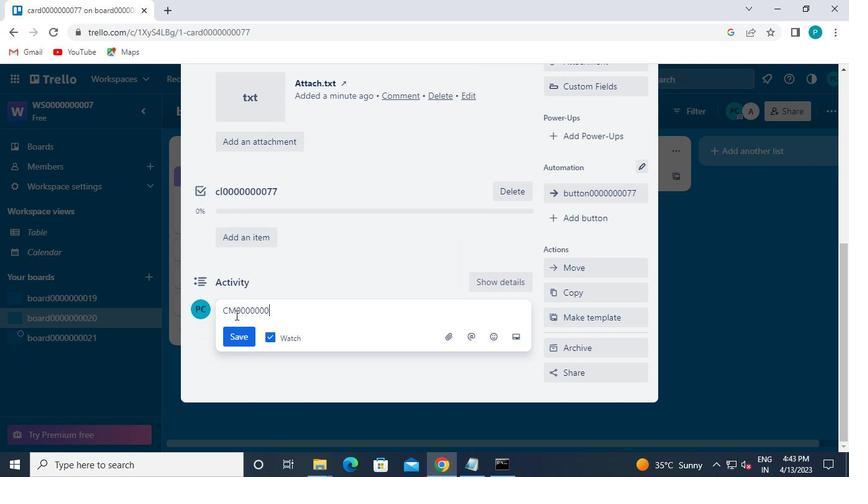 
Action: Keyboard 7
Screenshot: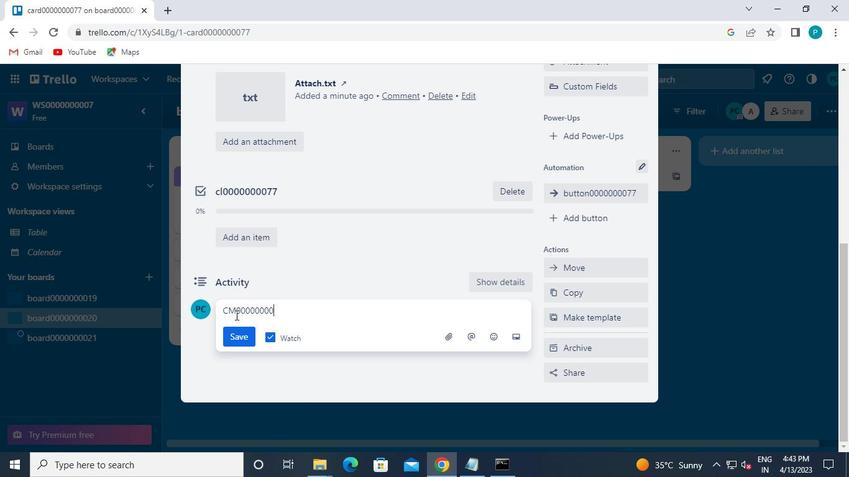 
Action: Keyboard 7
Screenshot: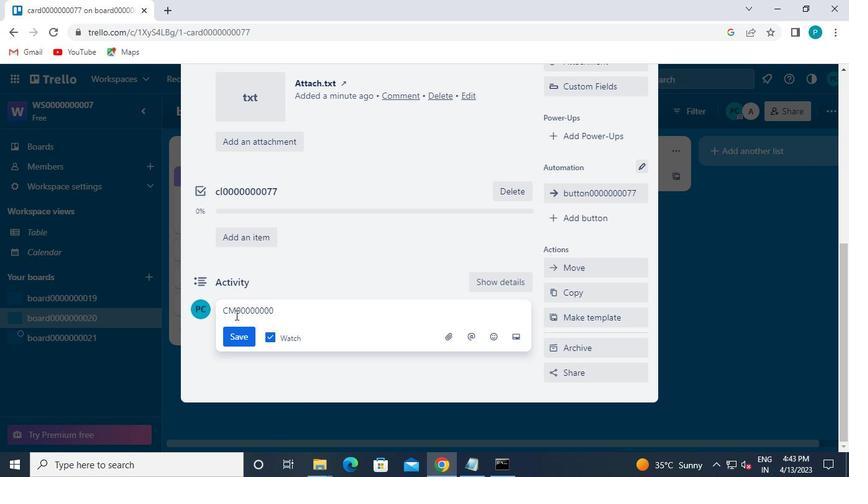 
Action: Mouse moved to (239, 335)
Screenshot: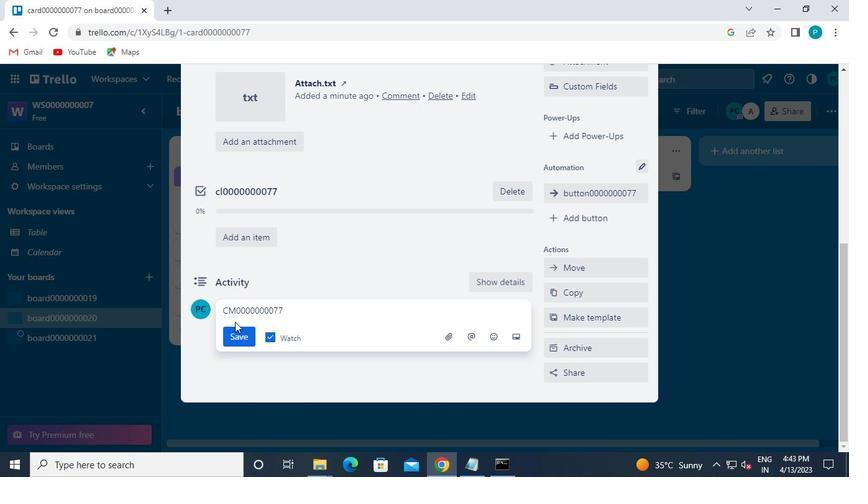 
Action: Mouse pressed left at (239, 335)
Screenshot: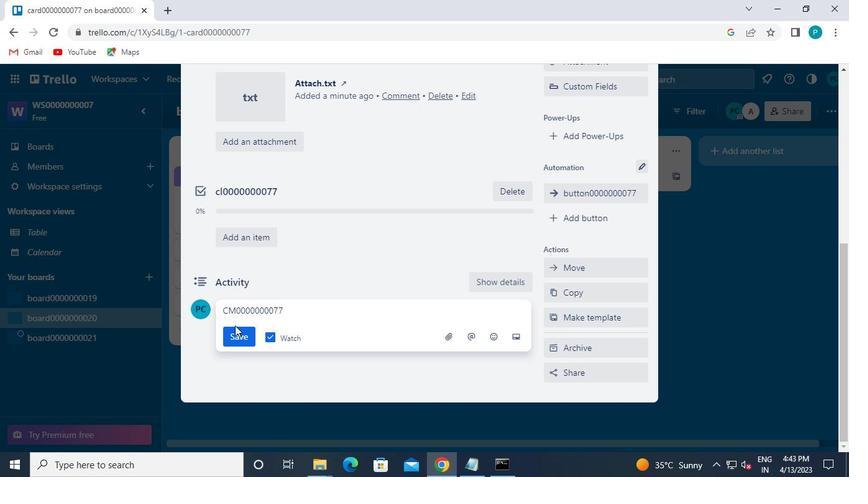 
Action: Mouse moved to (554, 367)
Screenshot: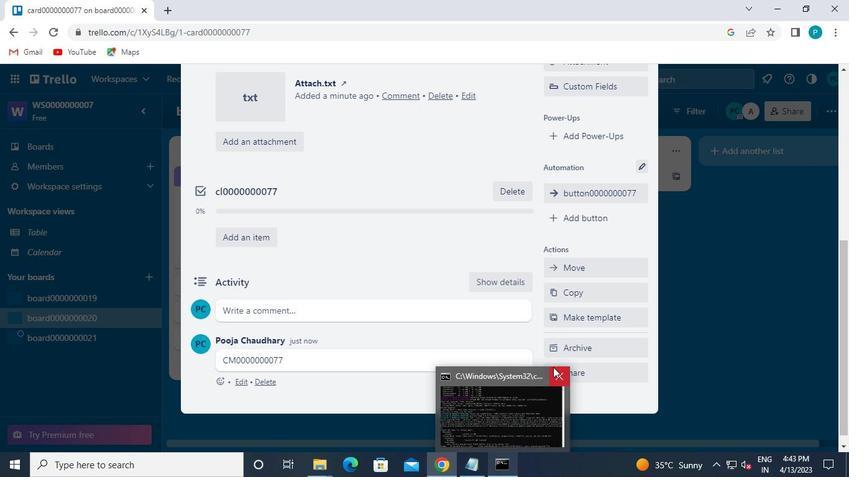 
Action: Mouse pressed left at (554, 367)
Screenshot: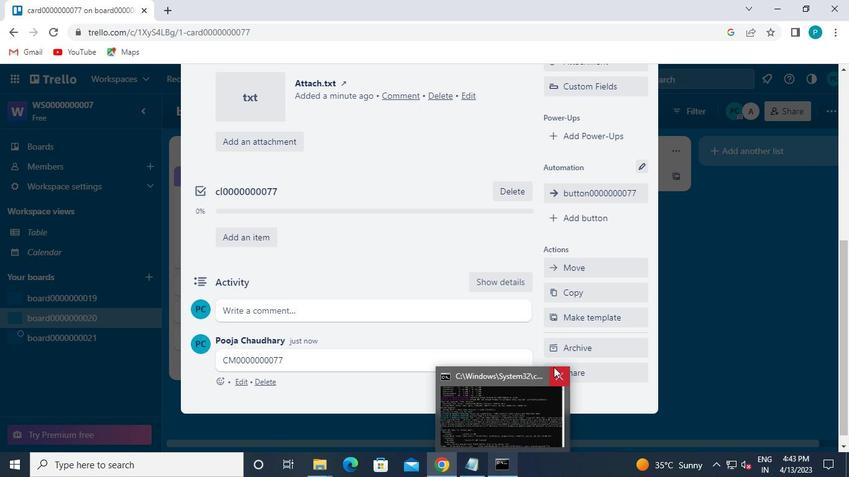 
Action: Mouse moved to (554, 368)
Screenshot: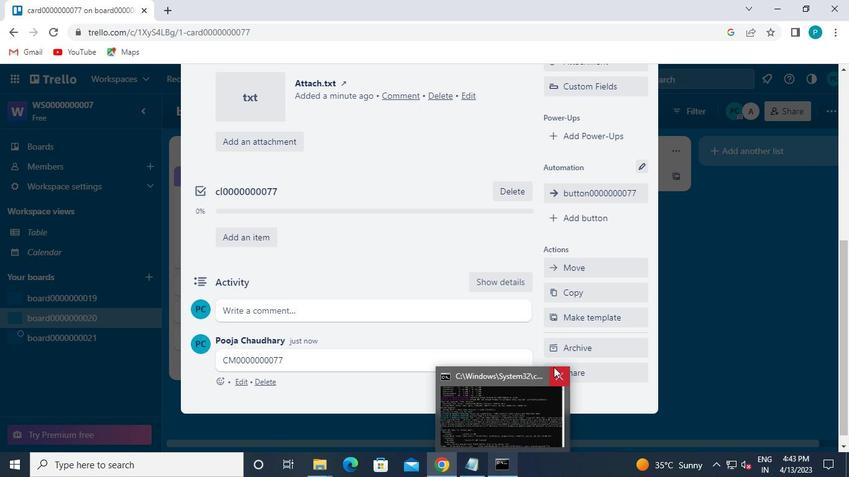 
